 Task: Create in the project AgileHaven in Backlog an issue 'Create a new online platform for online creative writing courses with advanced writing tools and peer review features', assign it to team member softage.4@softage.net and change the status to IN PROGRESS. Create in the project AgileHaven in Backlog an issue 'Implement a new cloud-based project management system for a company with advanced project tracking and reporting features', assign it to team member softage.1@softage.net and change the status to IN PROGRESS
Action: Mouse moved to (198, 60)
Screenshot: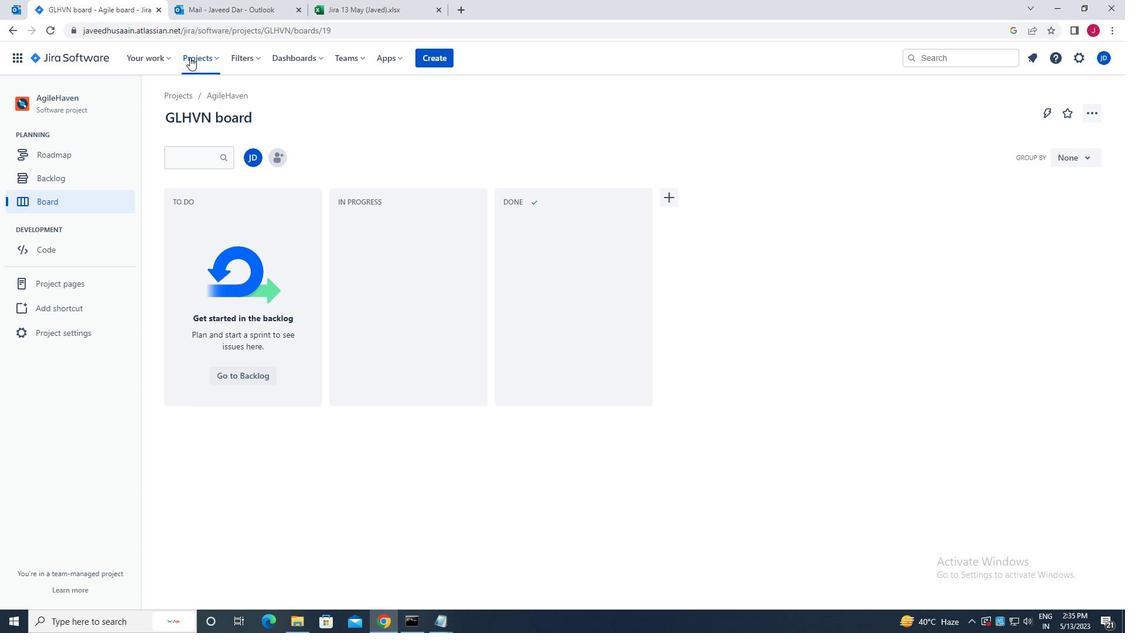 
Action: Mouse pressed left at (198, 60)
Screenshot: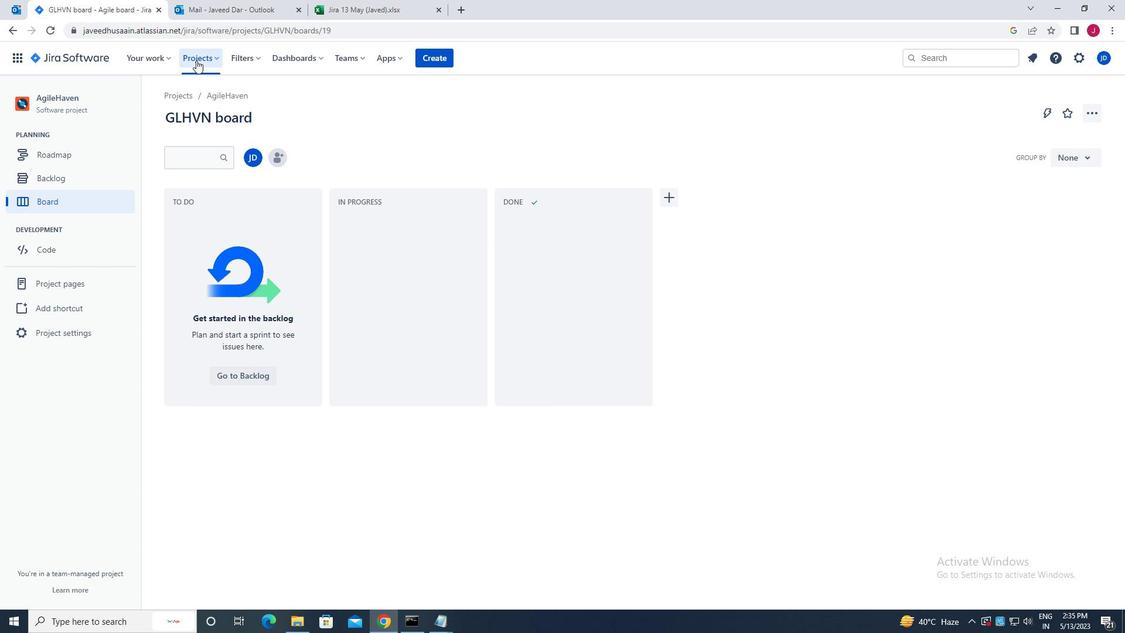 
Action: Mouse moved to (248, 108)
Screenshot: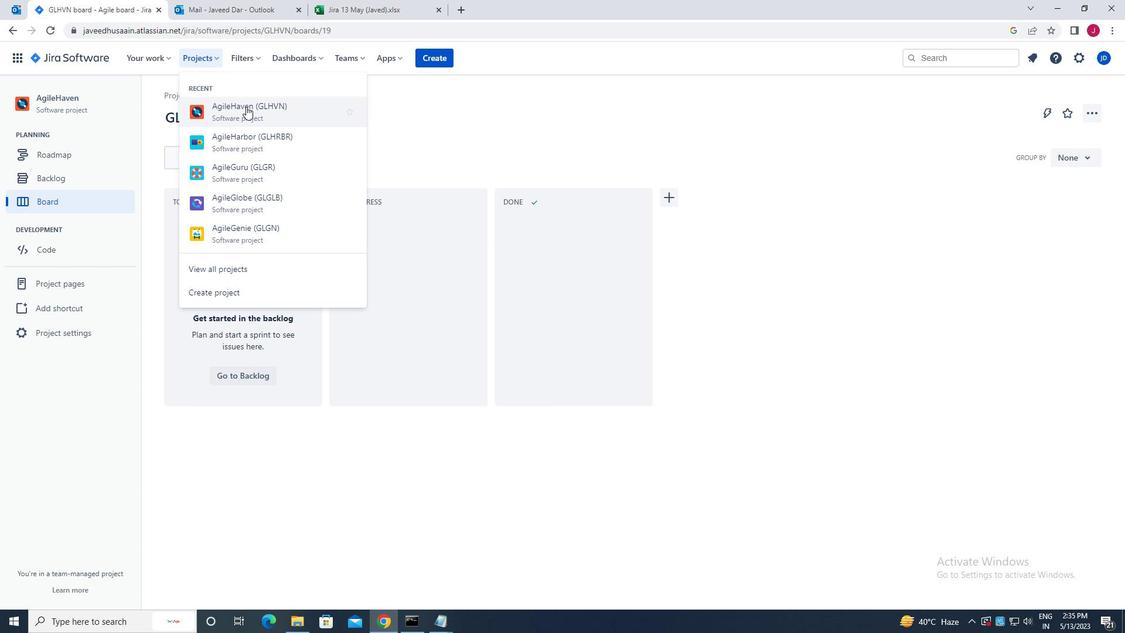 
Action: Mouse pressed left at (248, 108)
Screenshot: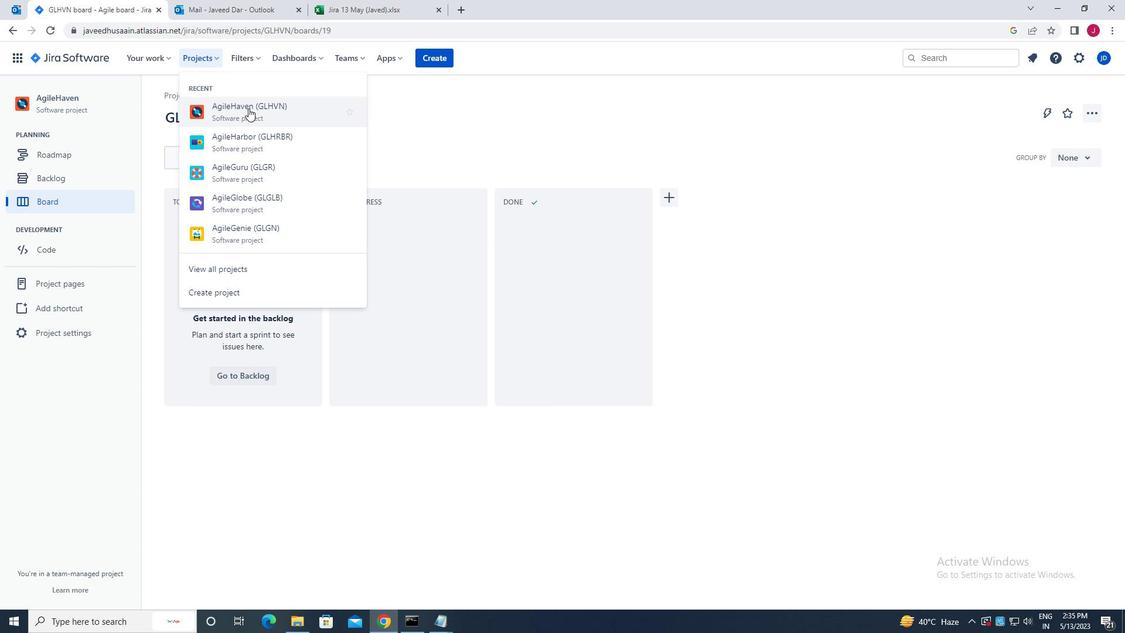 
Action: Mouse moved to (75, 177)
Screenshot: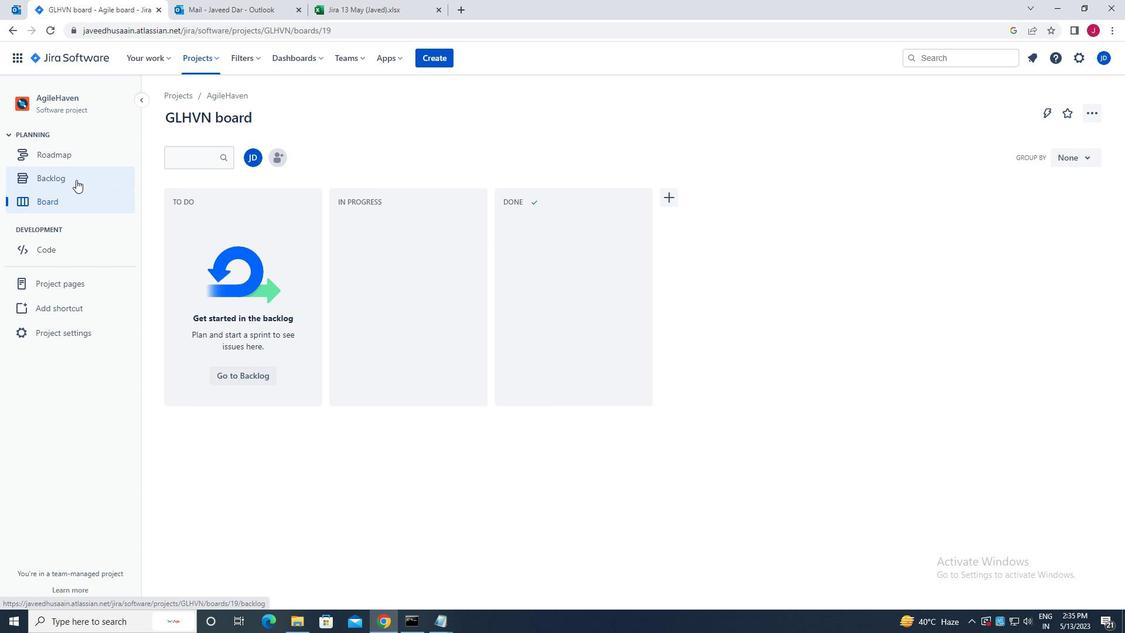 
Action: Mouse pressed left at (75, 177)
Screenshot: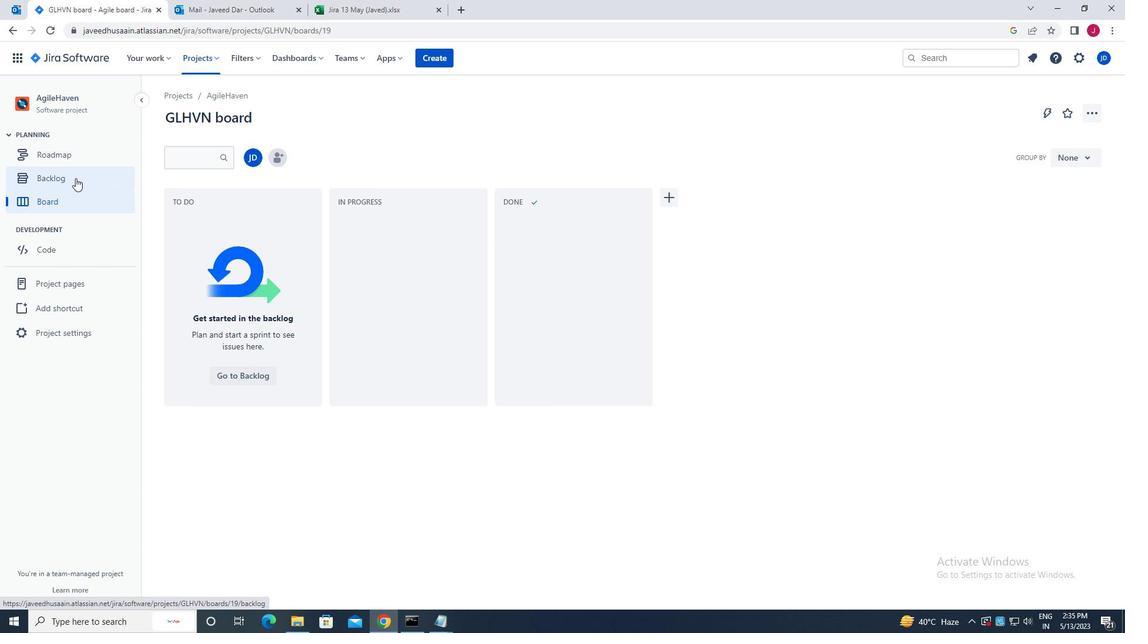 
Action: Mouse moved to (214, 429)
Screenshot: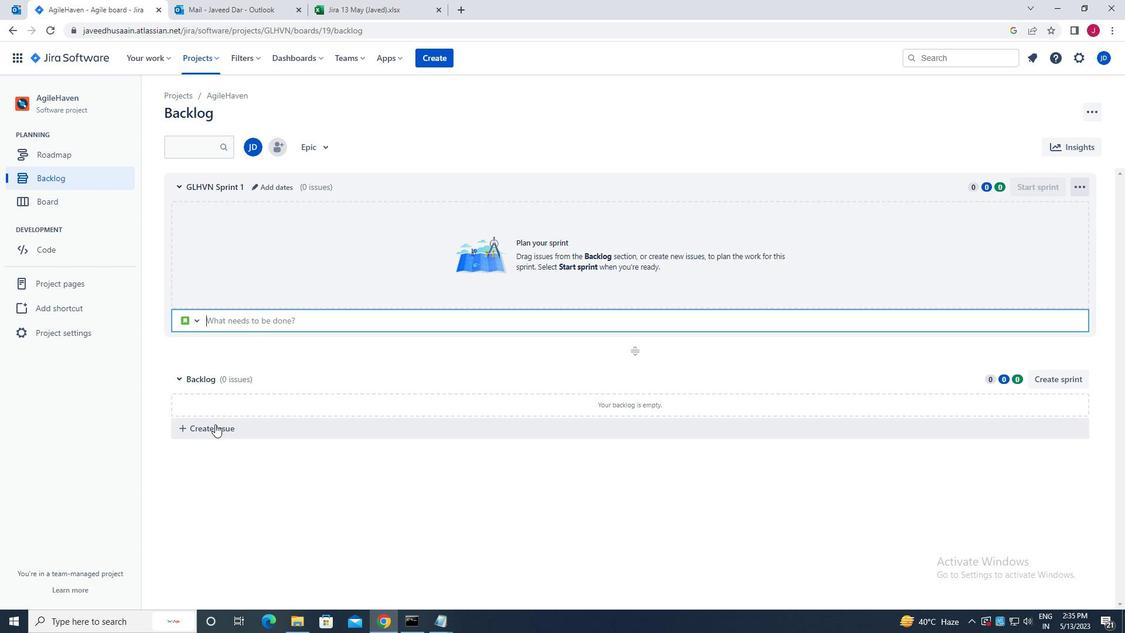 
Action: Mouse pressed left at (214, 429)
Screenshot: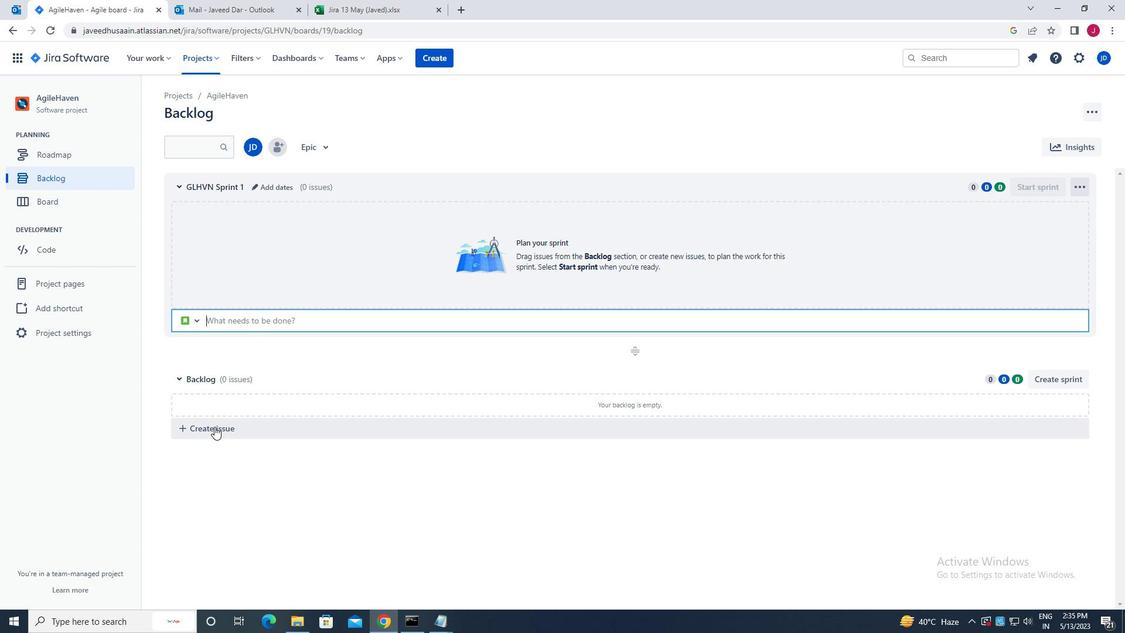 
Action: Mouse moved to (231, 426)
Screenshot: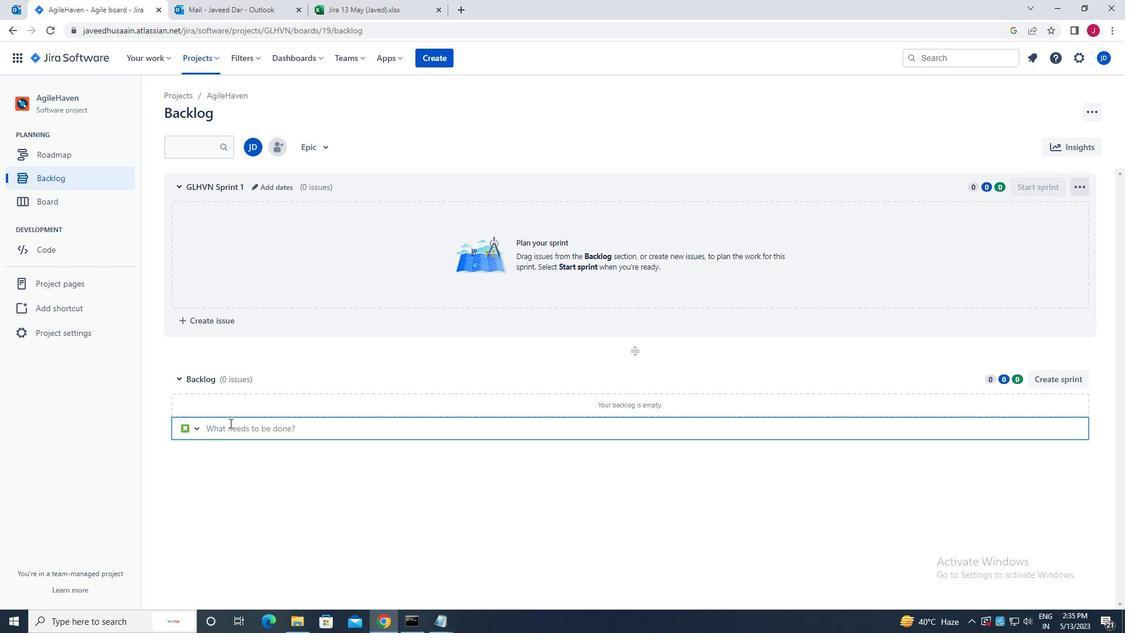 
Action: Mouse pressed left at (231, 426)
Screenshot: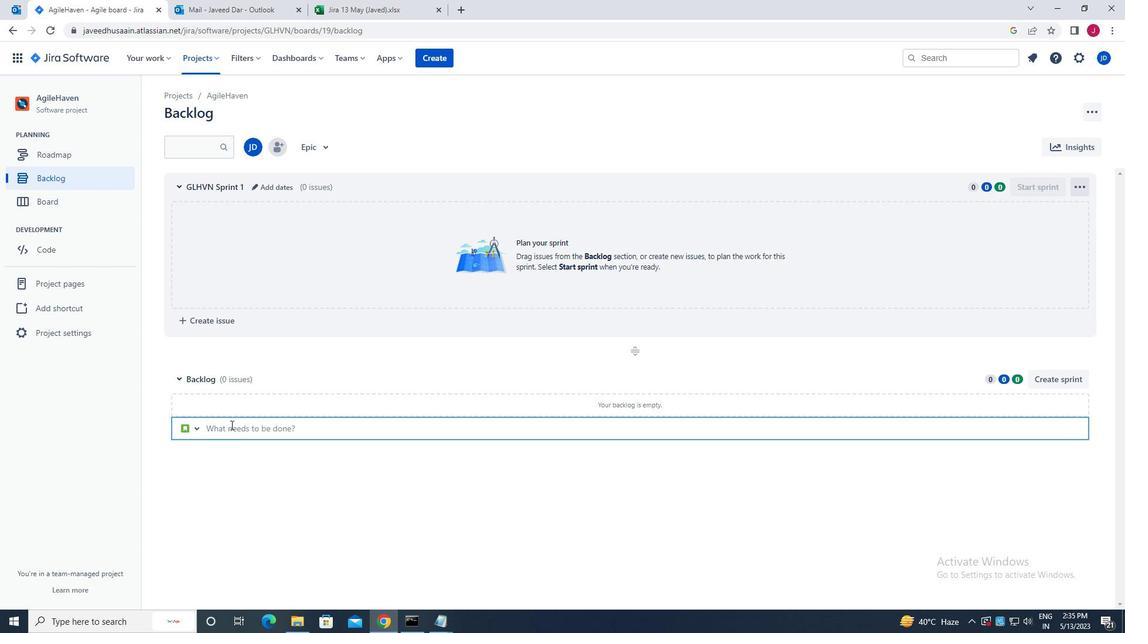 
Action: Mouse moved to (230, 426)
Screenshot: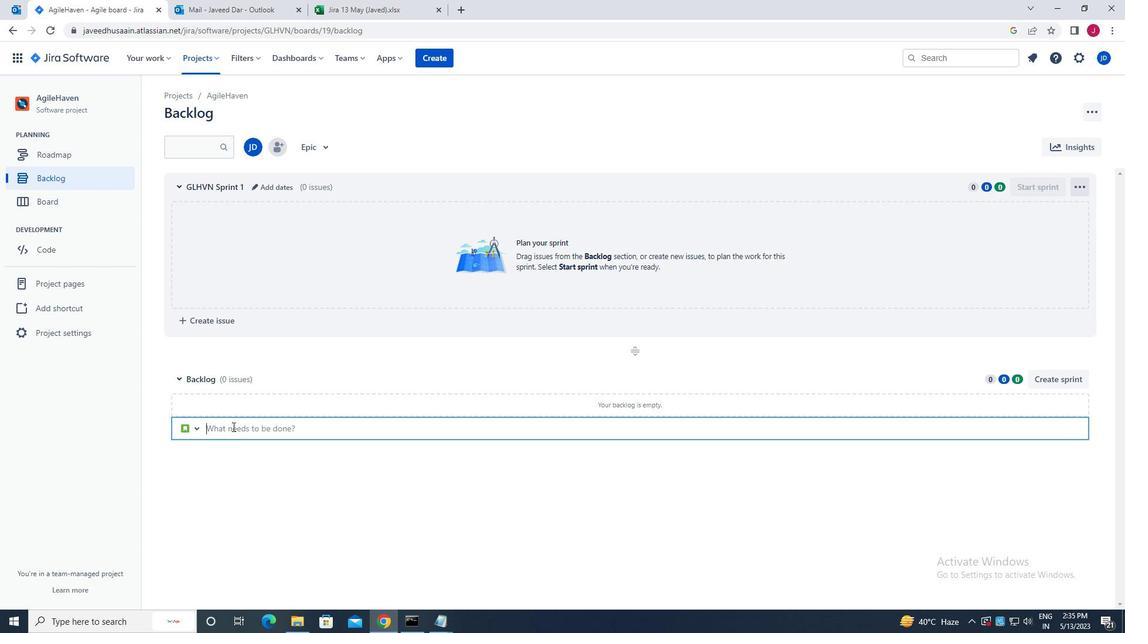 
Action: Key pressed c<Key.caps_lock>reate<Key.space>a<Key.space>ne<Key.backspace>ew<Key.space>online<Key.space>platform<Key.space>for<Key.space>online<Key.space>creative<Key.space>writing<Key.space>courses<Key.space>with<Key.space>advanced<Key.space>writing<Key.space>tools<Key.space>and<Key.space>peer<Key.space>review<Key.space>features<Key.enter>
Screenshot: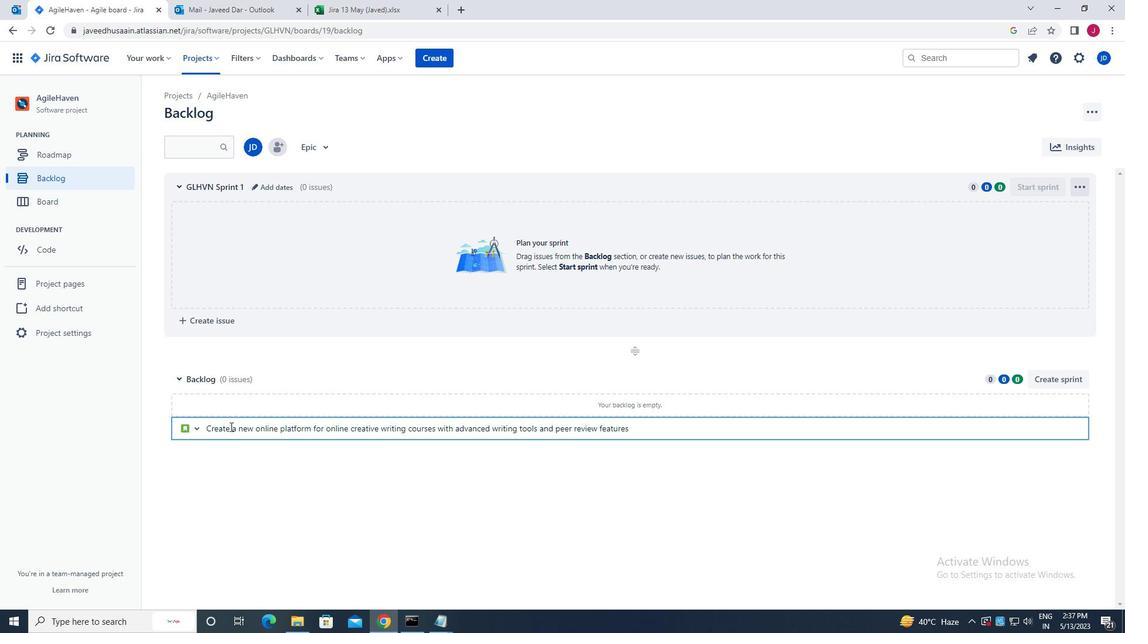 
Action: Mouse moved to (1052, 405)
Screenshot: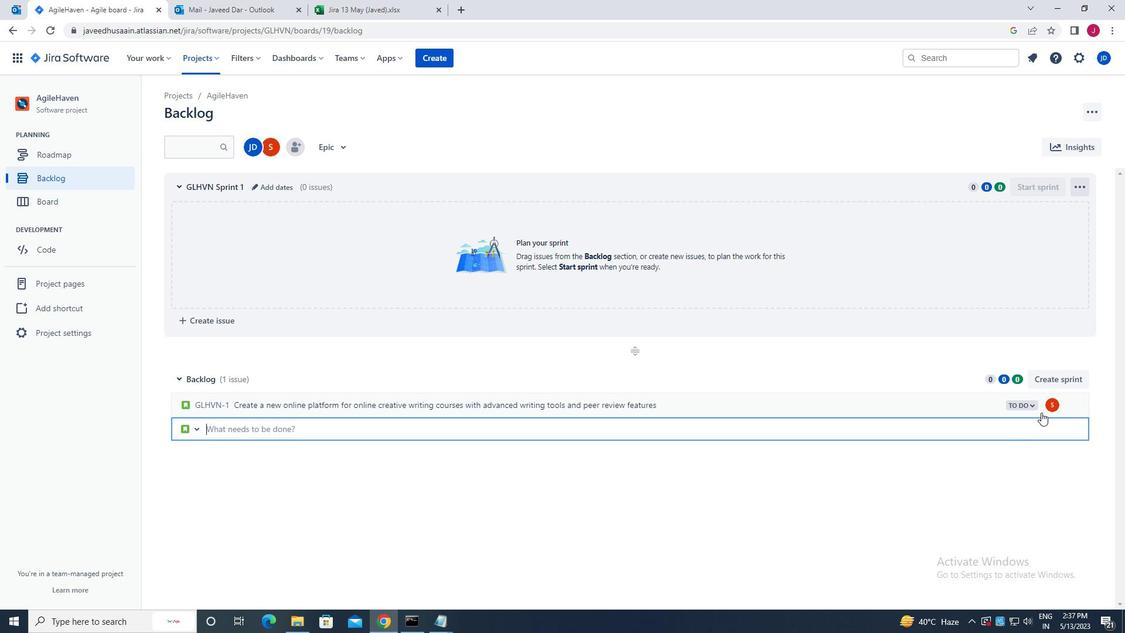 
Action: Mouse pressed left at (1052, 405)
Screenshot: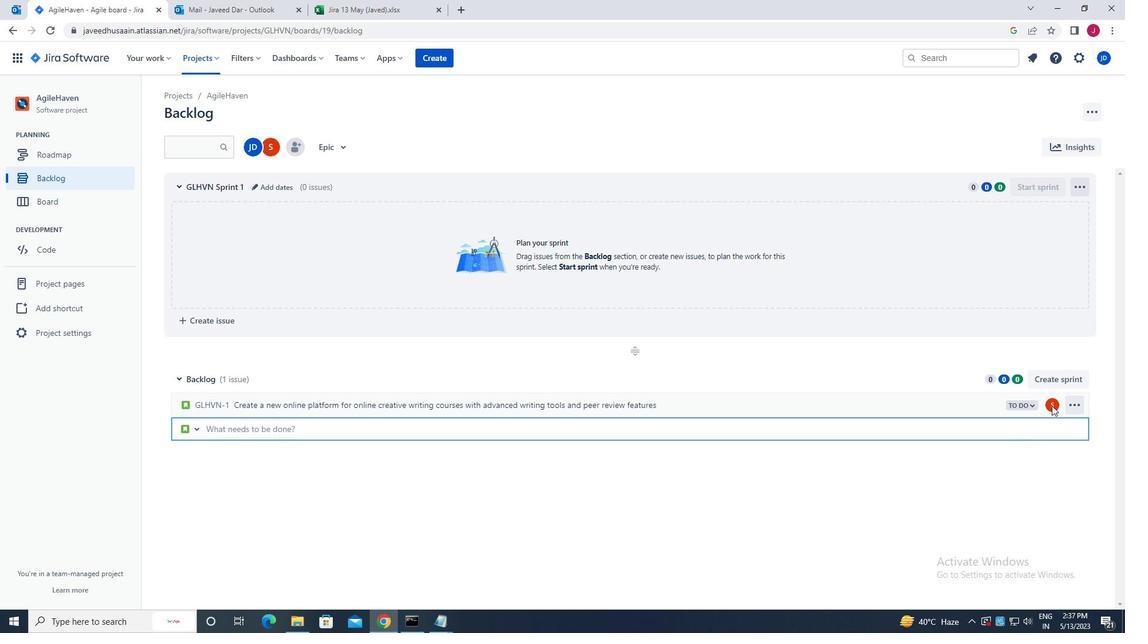 
Action: Mouse moved to (1052, 405)
Screenshot: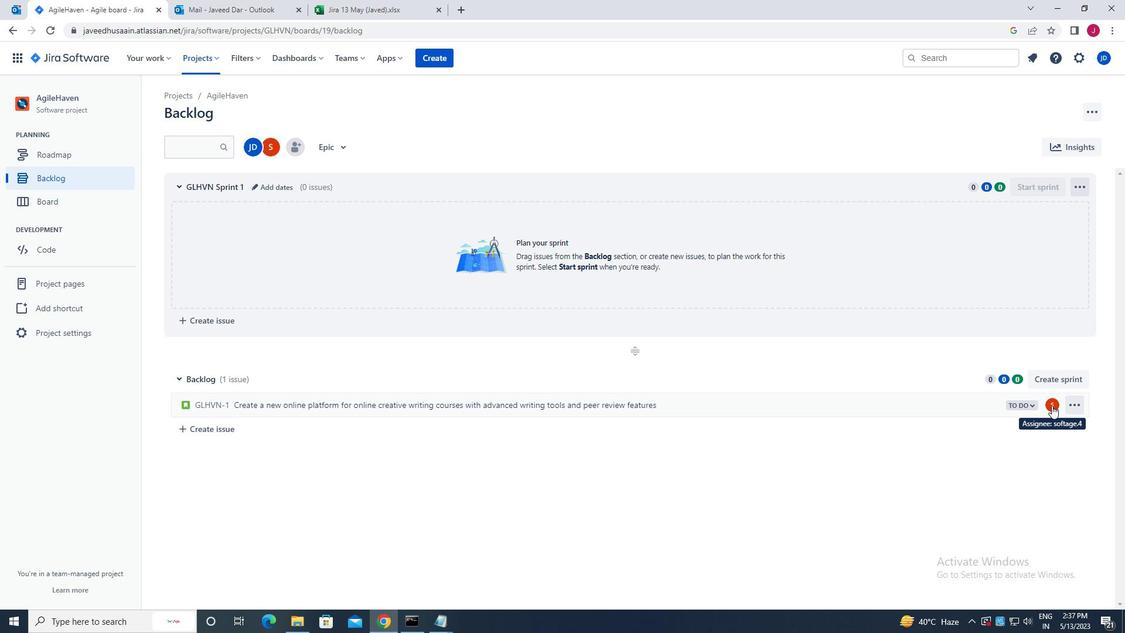 
Action: Mouse pressed left at (1052, 405)
Screenshot: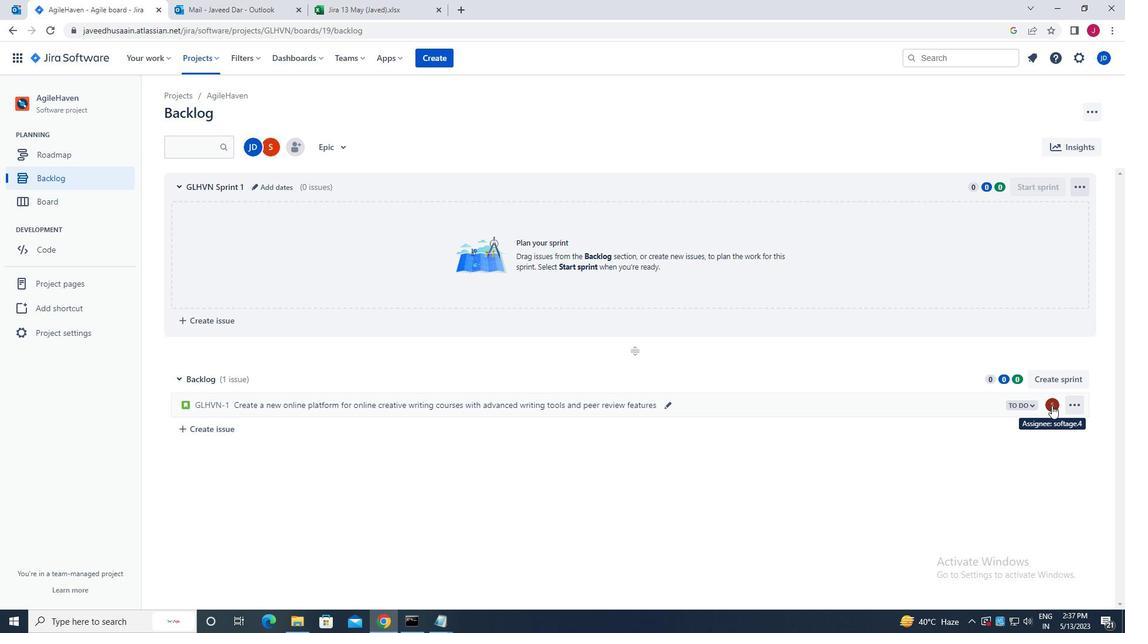
Action: Mouse moved to (1047, 406)
Screenshot: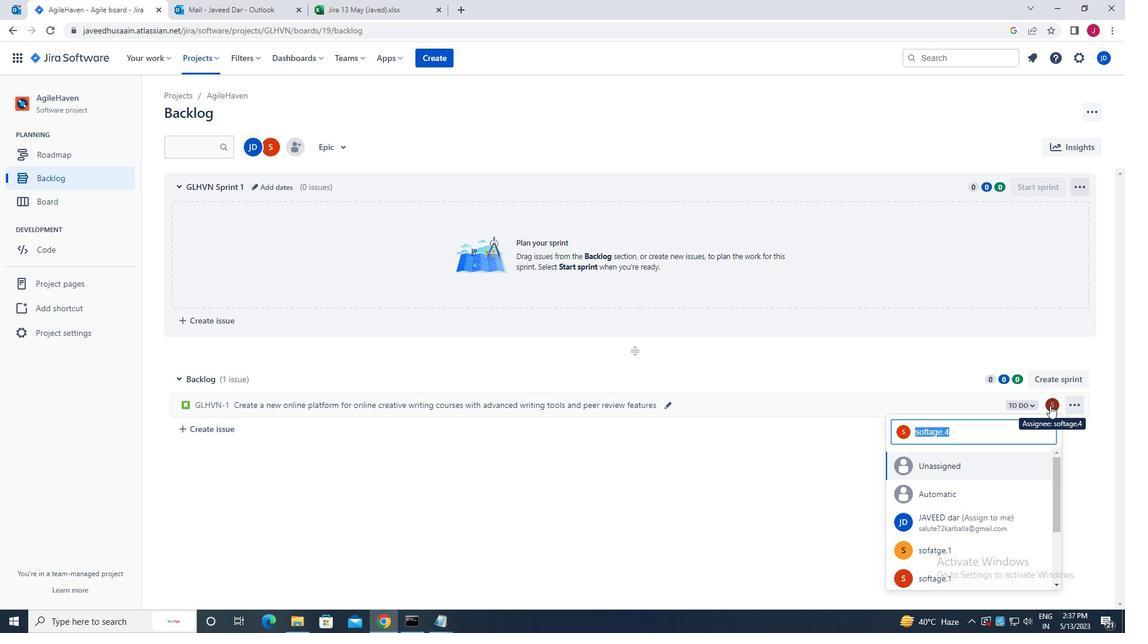 
Action: Key pressed soft
Screenshot: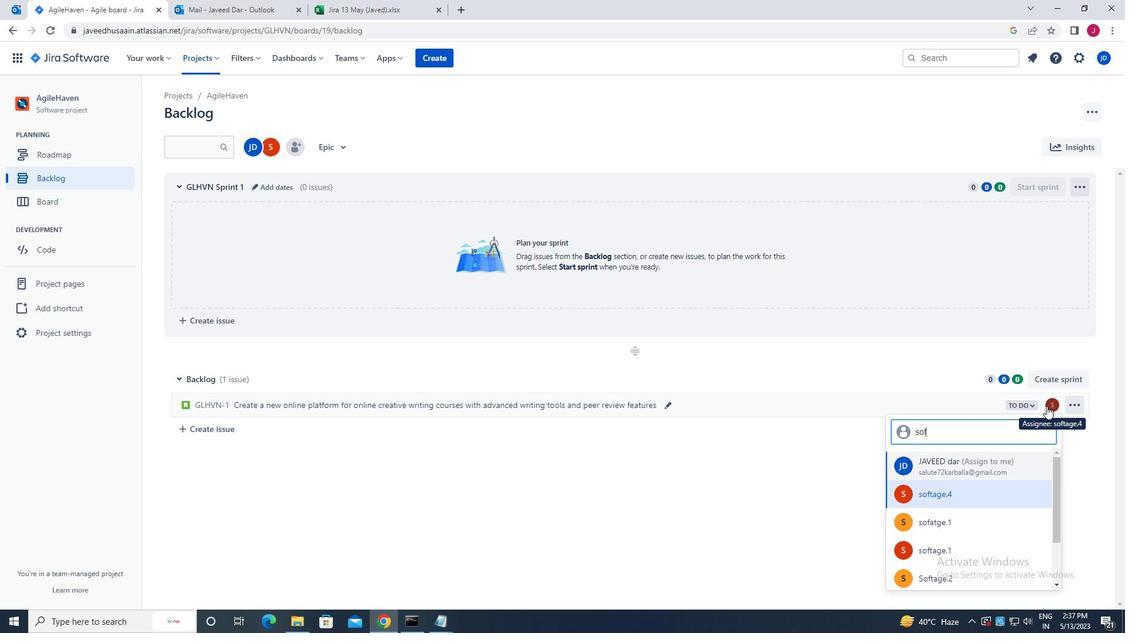 
Action: Mouse moved to (997, 470)
Screenshot: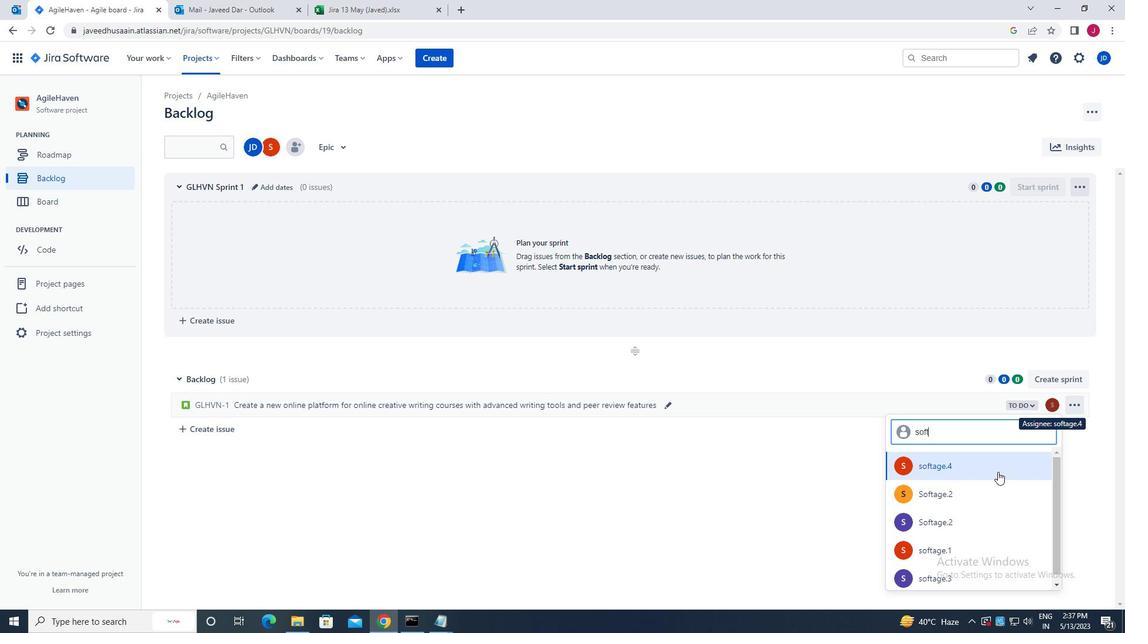 
Action: Mouse pressed left at (997, 470)
Screenshot: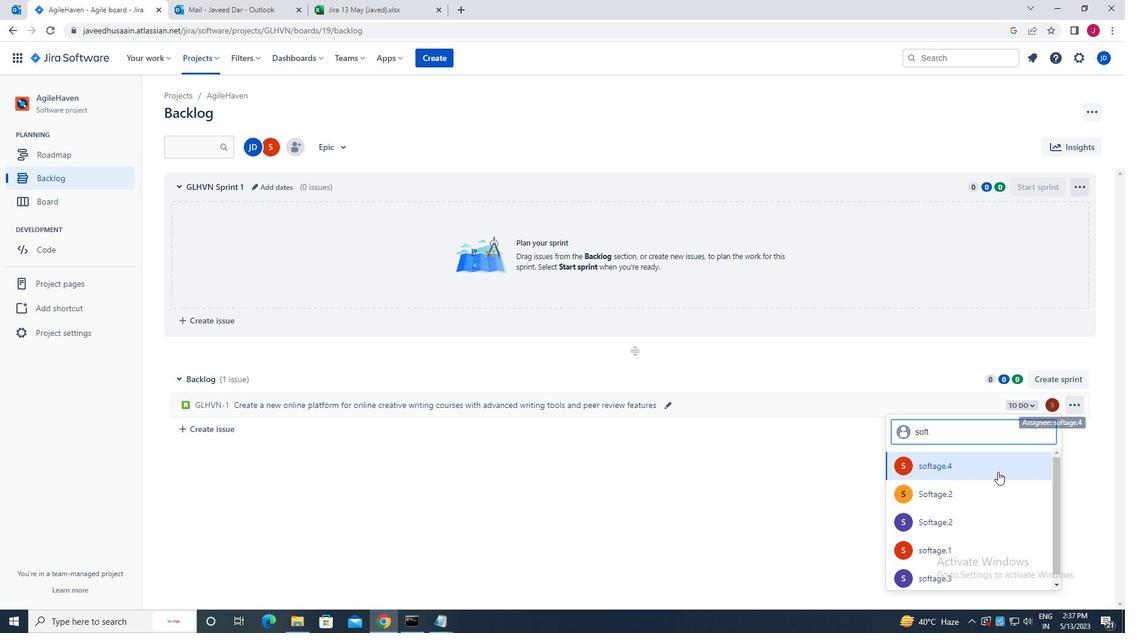 
Action: Mouse moved to (1029, 400)
Screenshot: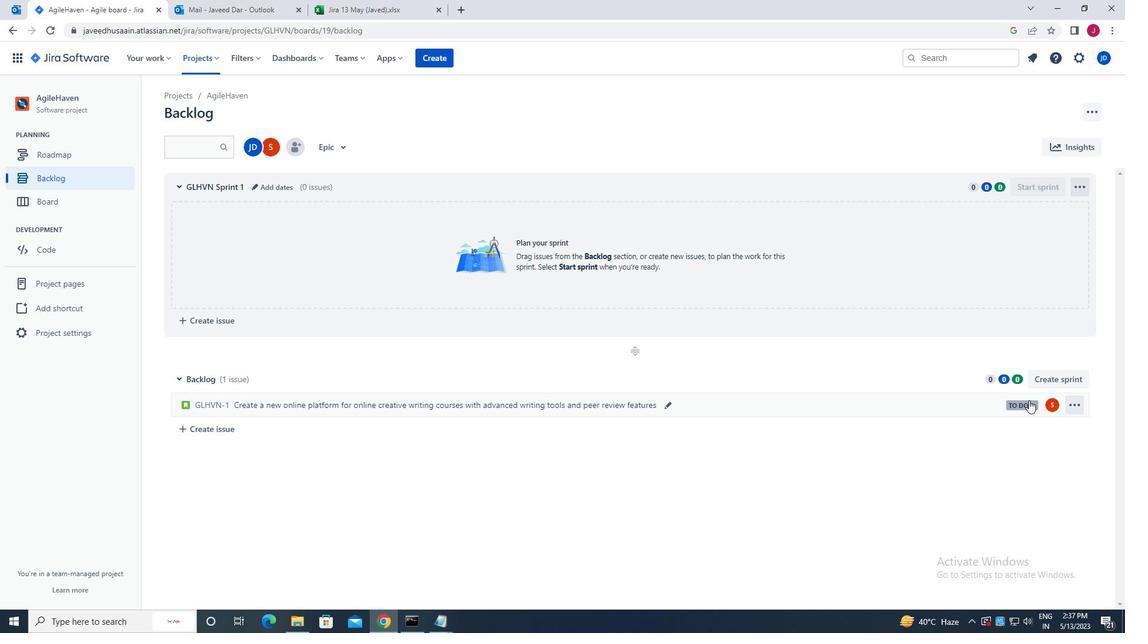 
Action: Mouse pressed left at (1029, 400)
Screenshot: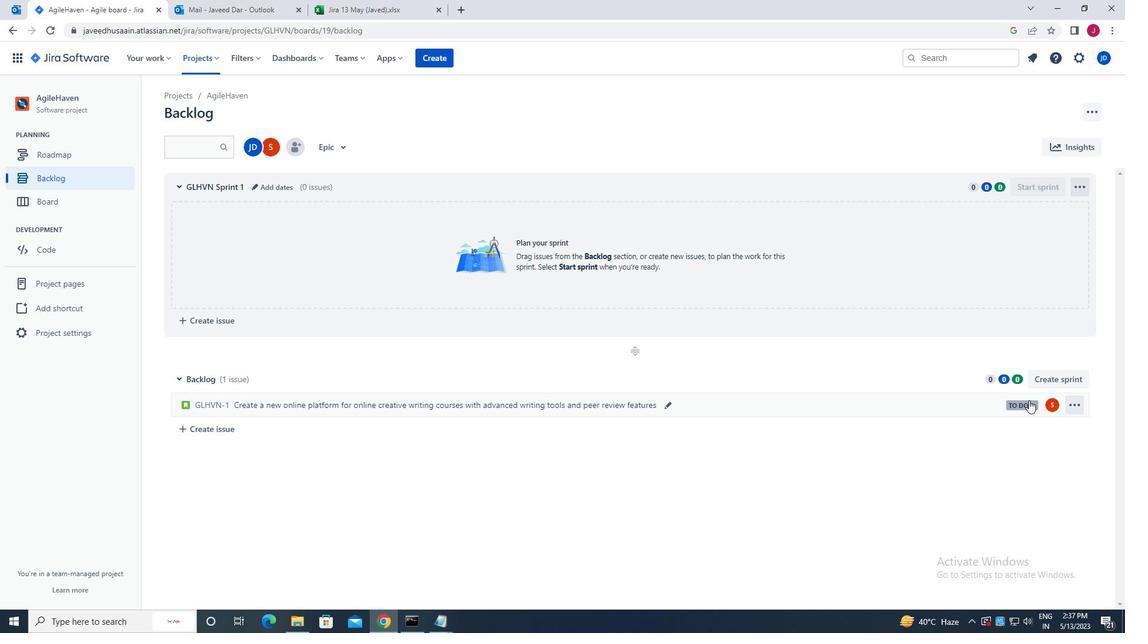 
Action: Mouse moved to (952, 428)
Screenshot: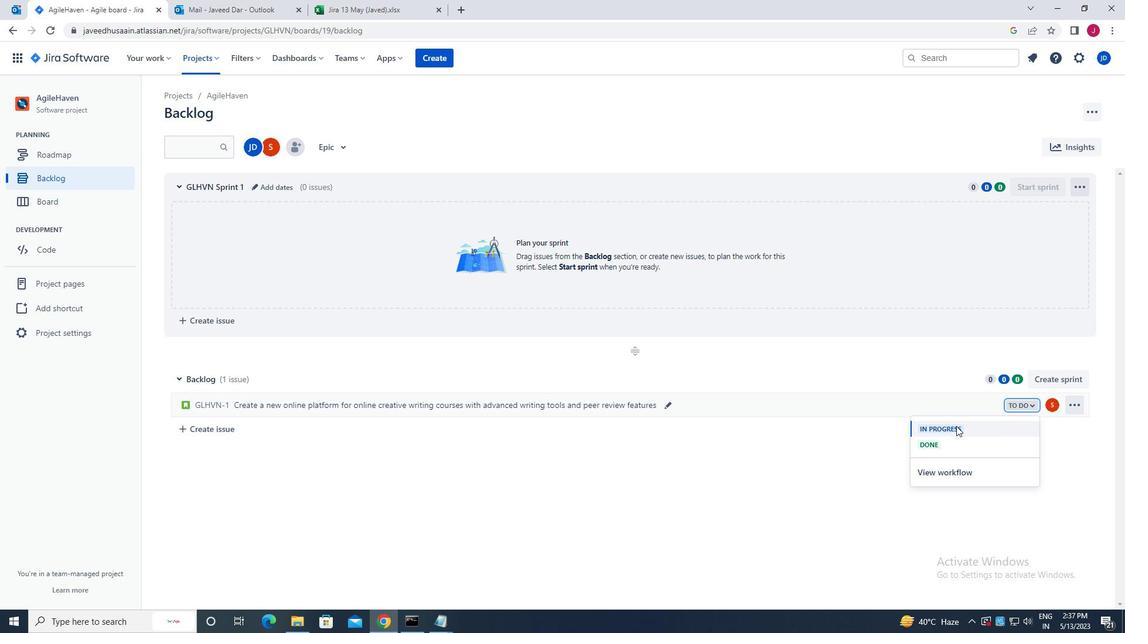 
Action: Mouse pressed left at (952, 428)
Screenshot: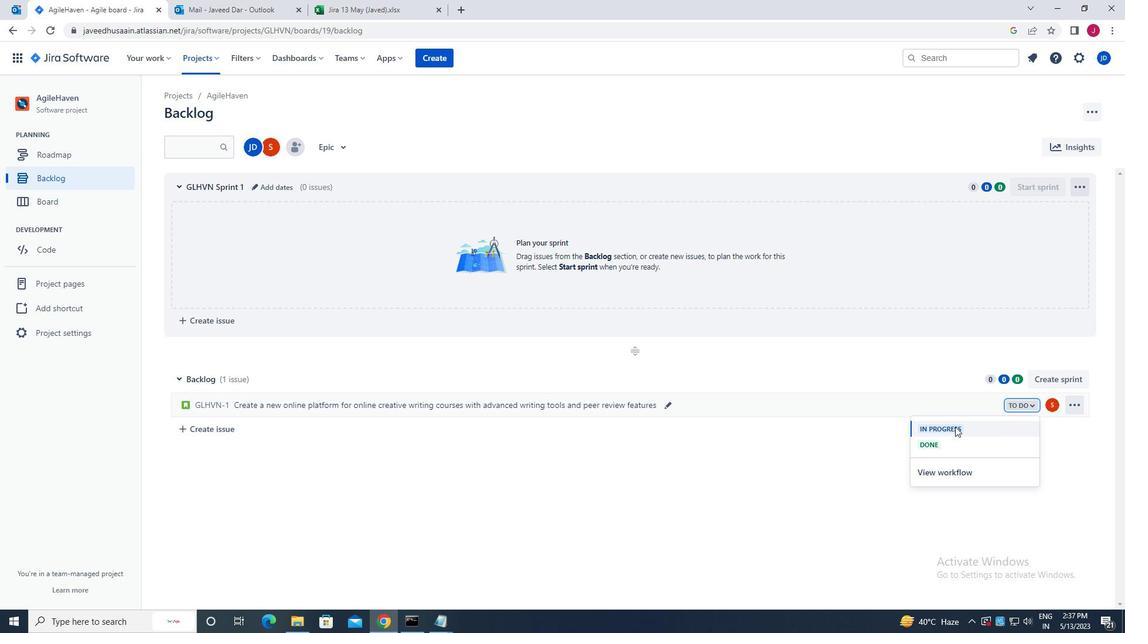 
Action: Mouse moved to (217, 429)
Screenshot: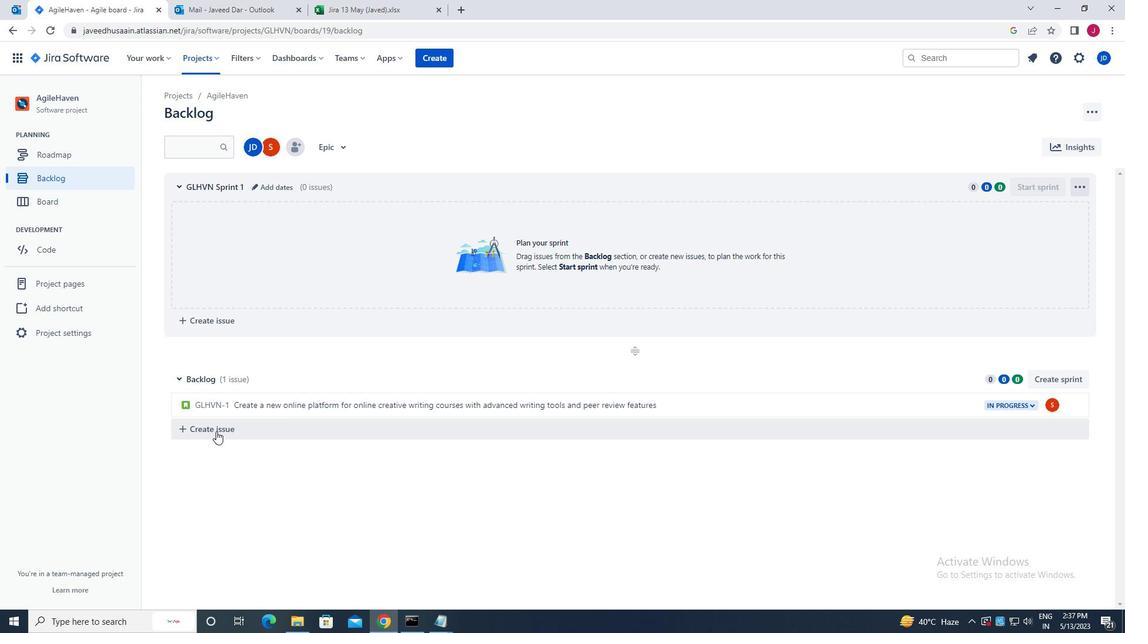 
Action: Mouse pressed left at (217, 429)
Screenshot: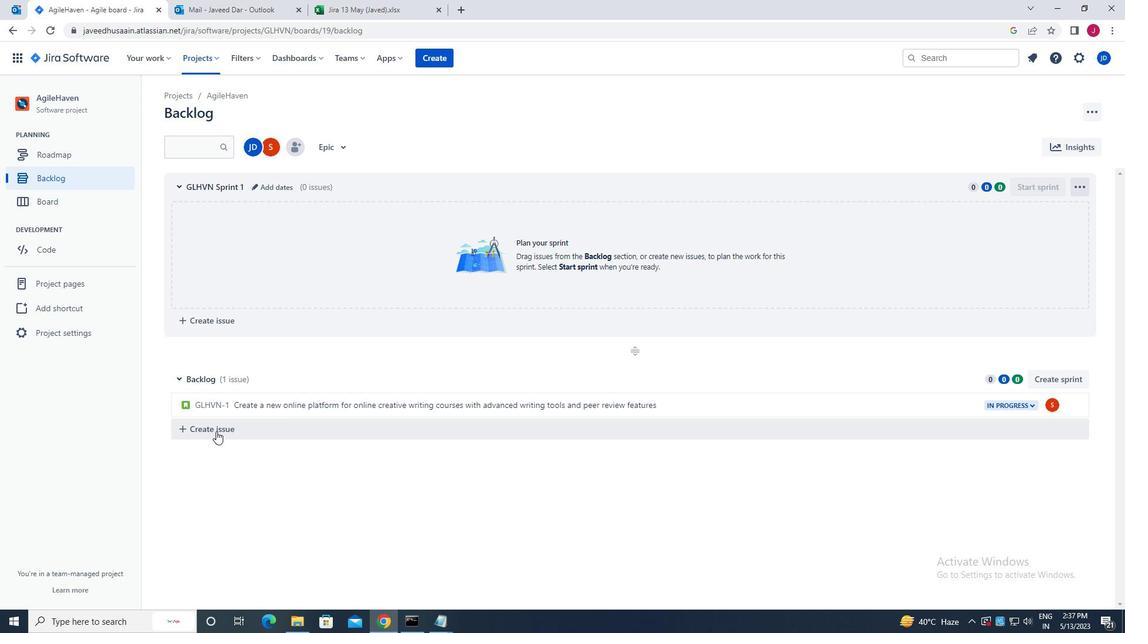 
Action: Mouse moved to (279, 430)
Screenshot: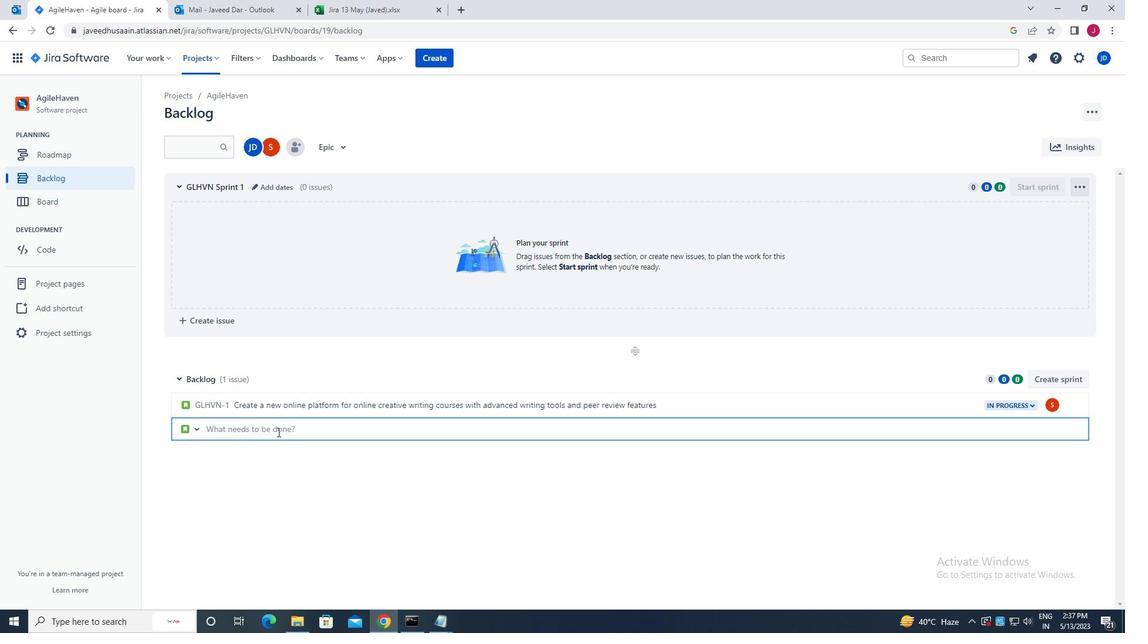 
Action: Mouse pressed left at (279, 430)
Screenshot: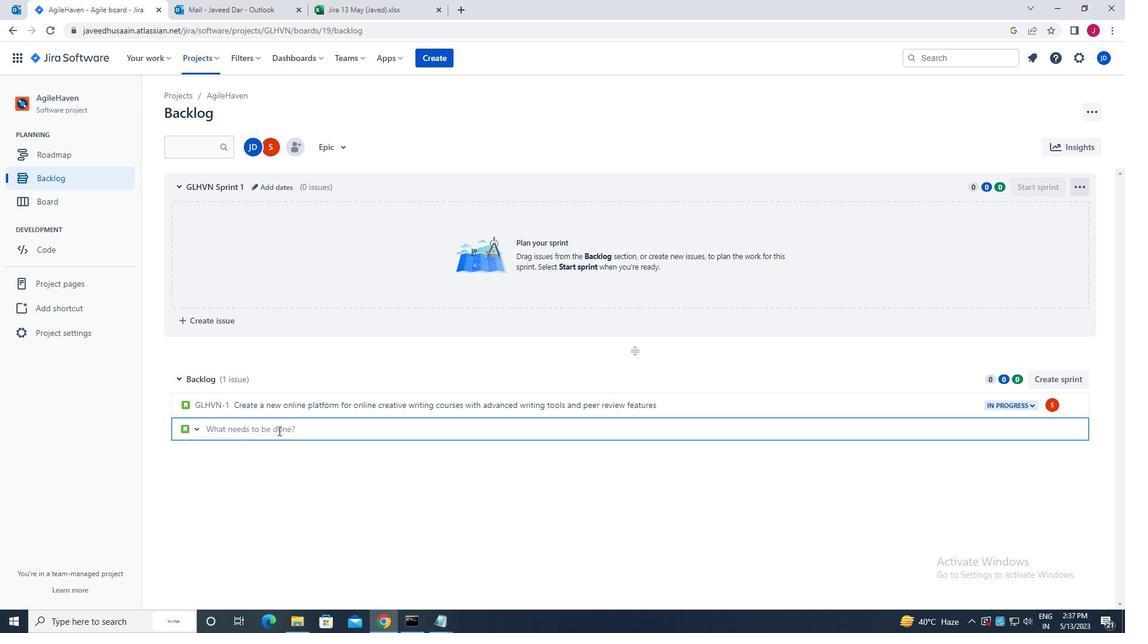 
Action: Key pressed <Key.caps_lock>i<Key.caps_lock>mplement<Key.space>a<Key.space>new<Key.space>cloud-based<Key.space>project<Key.space>management<Key.space>system<Key.space>for<Key.space>a<Key.space>company<Key.space>with<Key.space>advanced<Key.space>project<Key.space>tracking<Key.space>and<Key.space>repoe<Key.backspace>rting<Key.space>features<Key.enter>
Screenshot: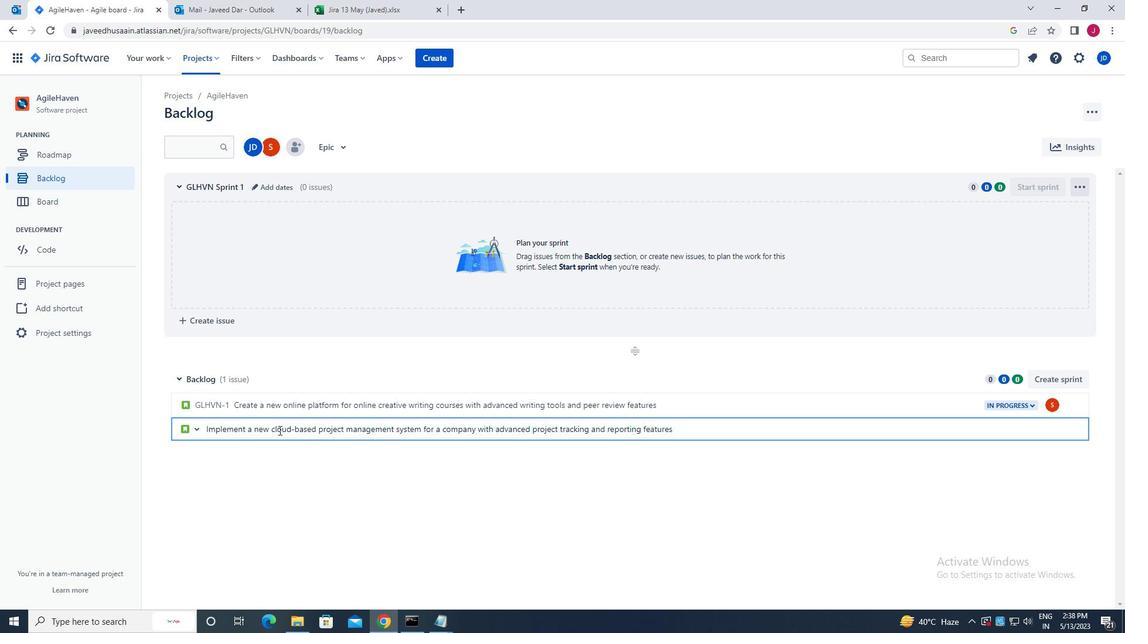 
Action: Mouse moved to (1055, 430)
Screenshot: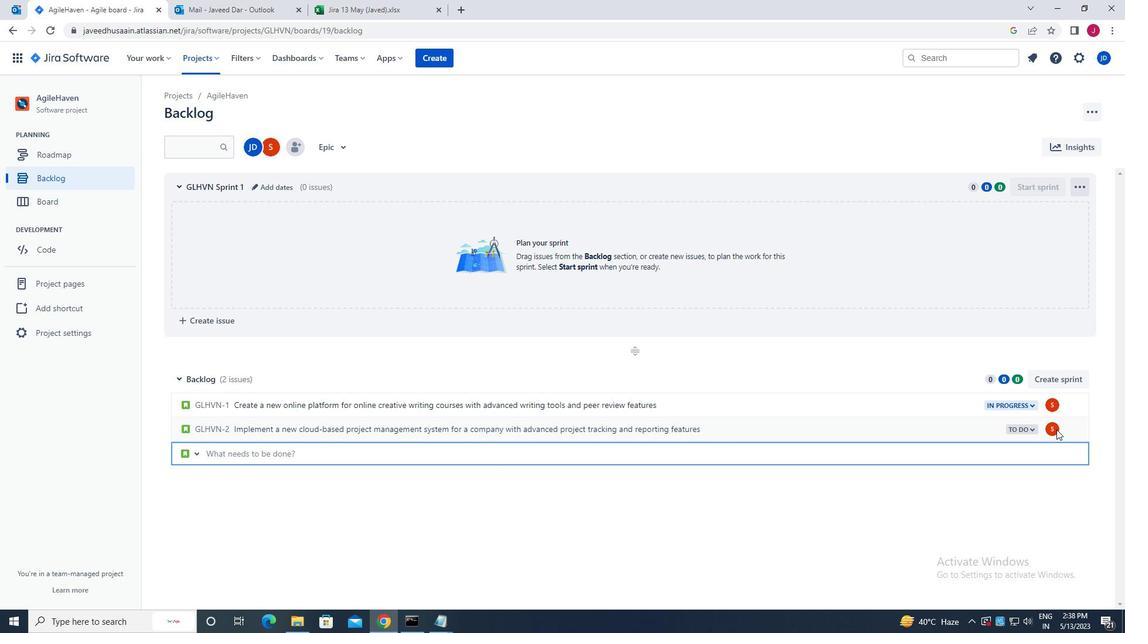 
Action: Mouse pressed left at (1055, 430)
Screenshot: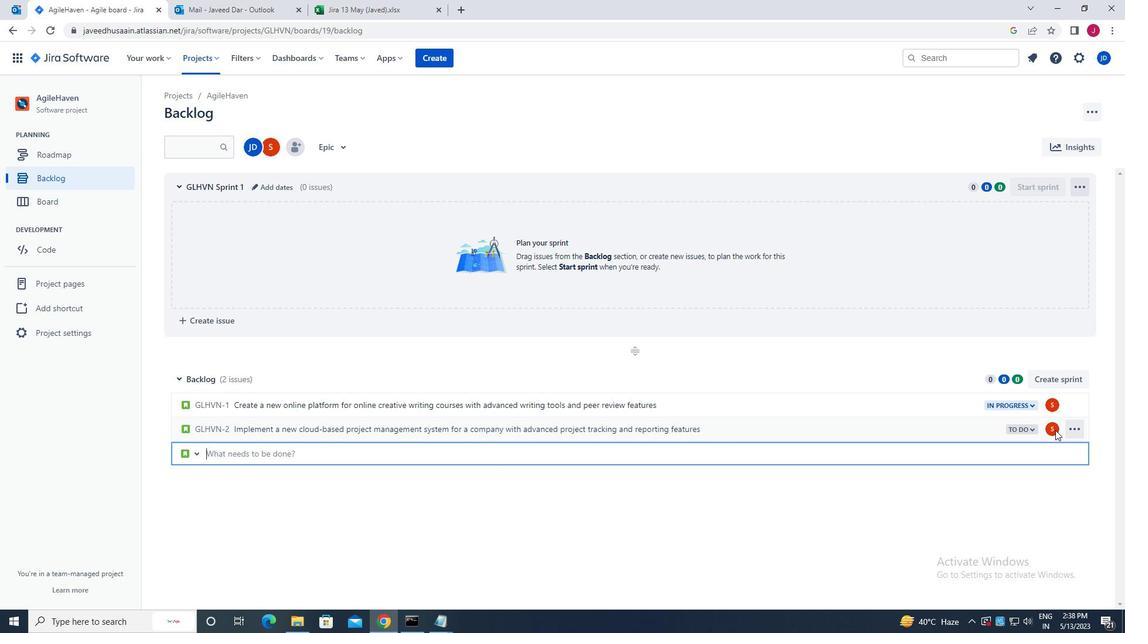 
Action: Mouse pressed left at (1055, 430)
Screenshot: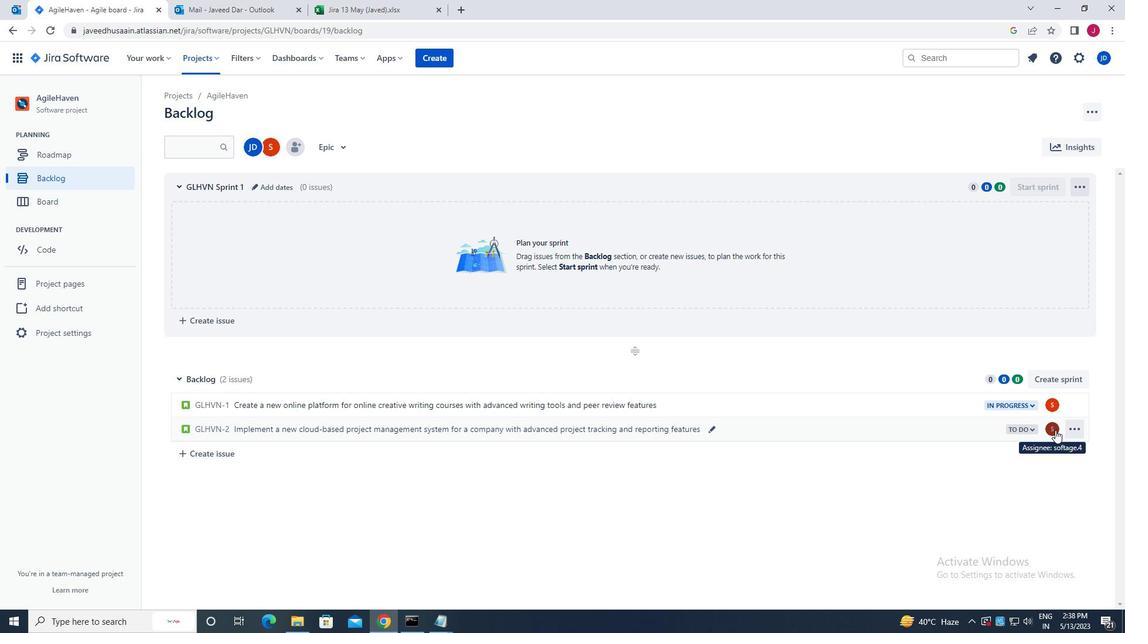
Action: Mouse moved to (984, 453)
Screenshot: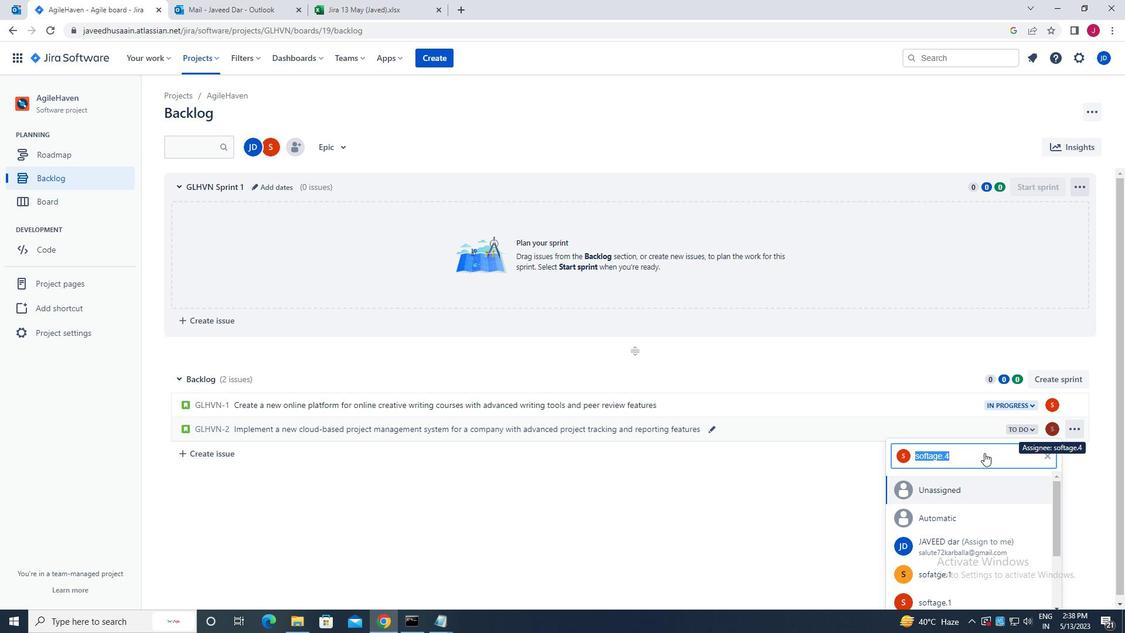 
Action: Key pressed soft
Screenshot: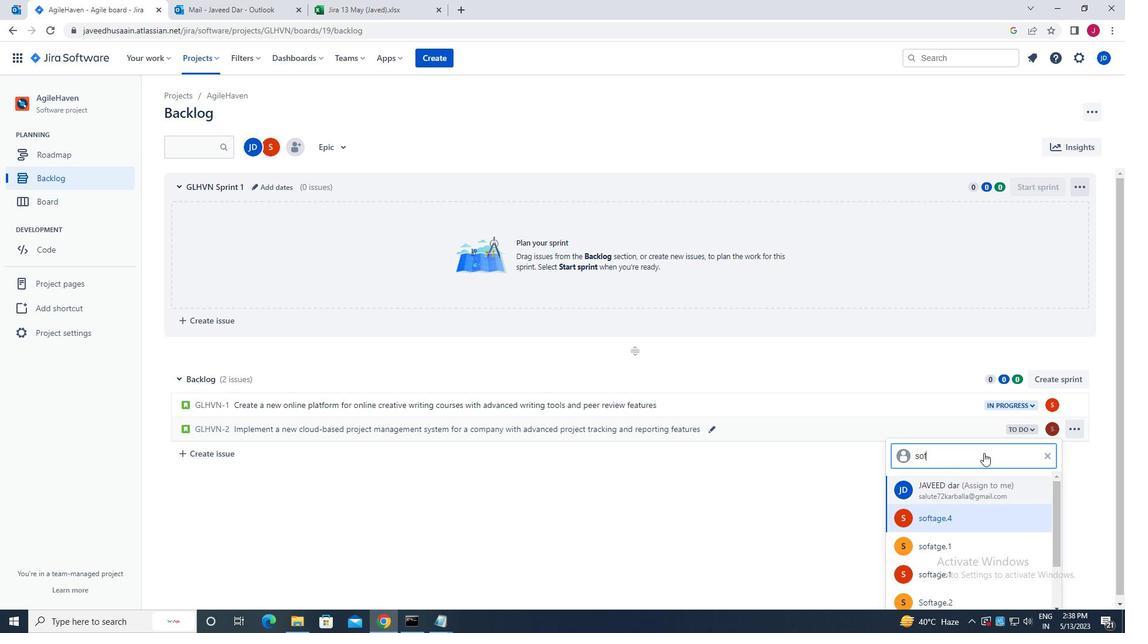 
Action: Mouse moved to (949, 578)
Screenshot: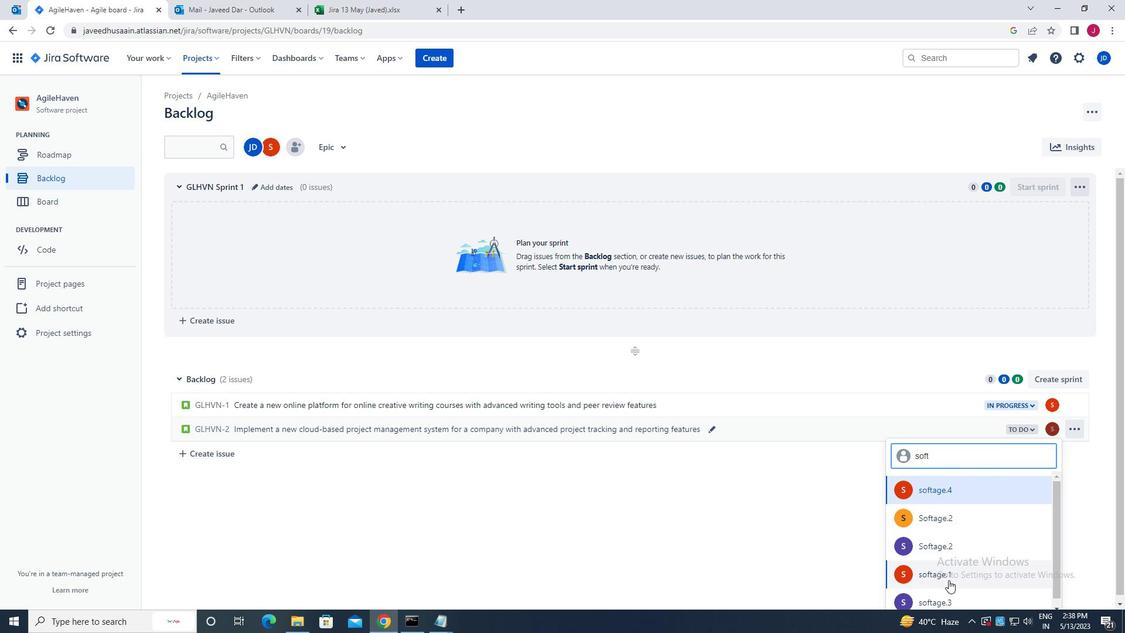 
Action: Mouse pressed left at (949, 578)
Screenshot: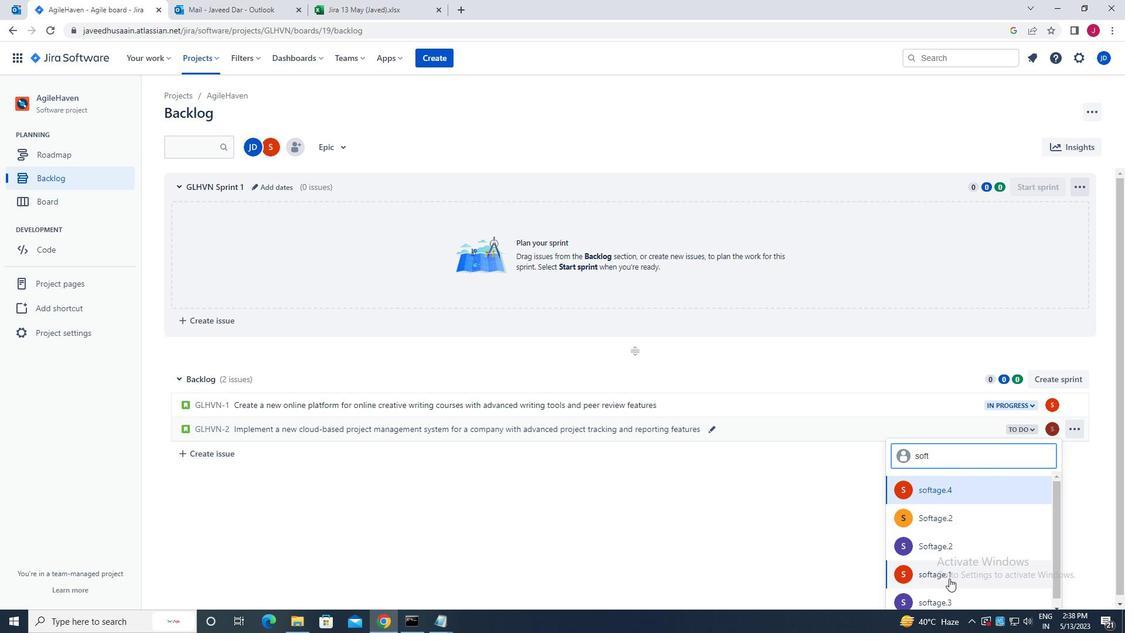 
Action: Mouse moved to (1050, 430)
Screenshot: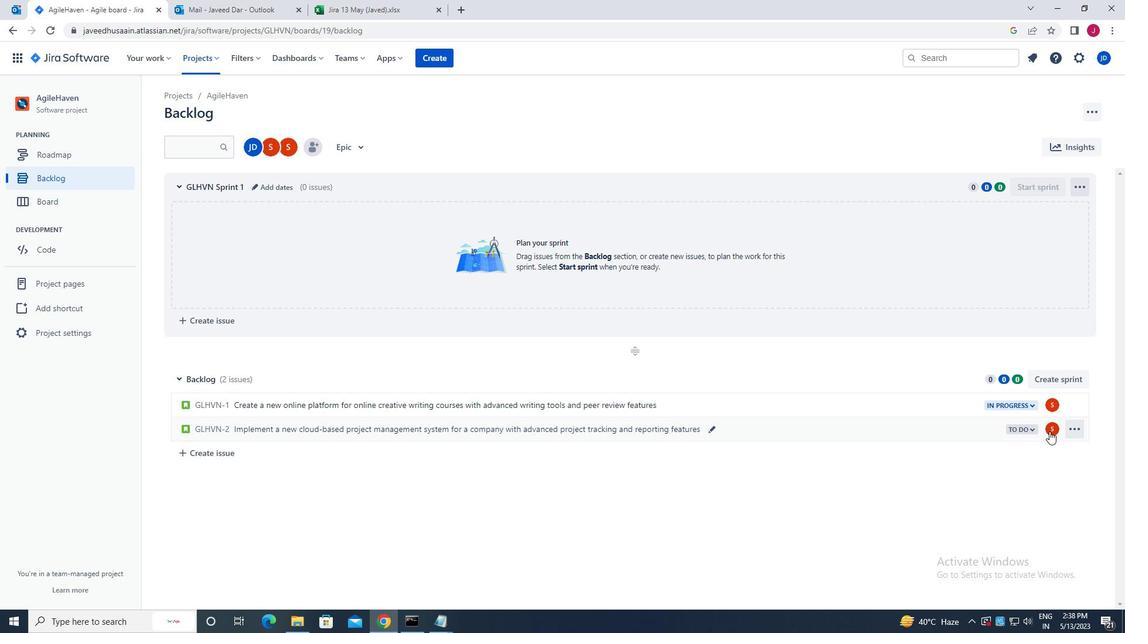 
Action: Mouse pressed left at (1050, 430)
Screenshot: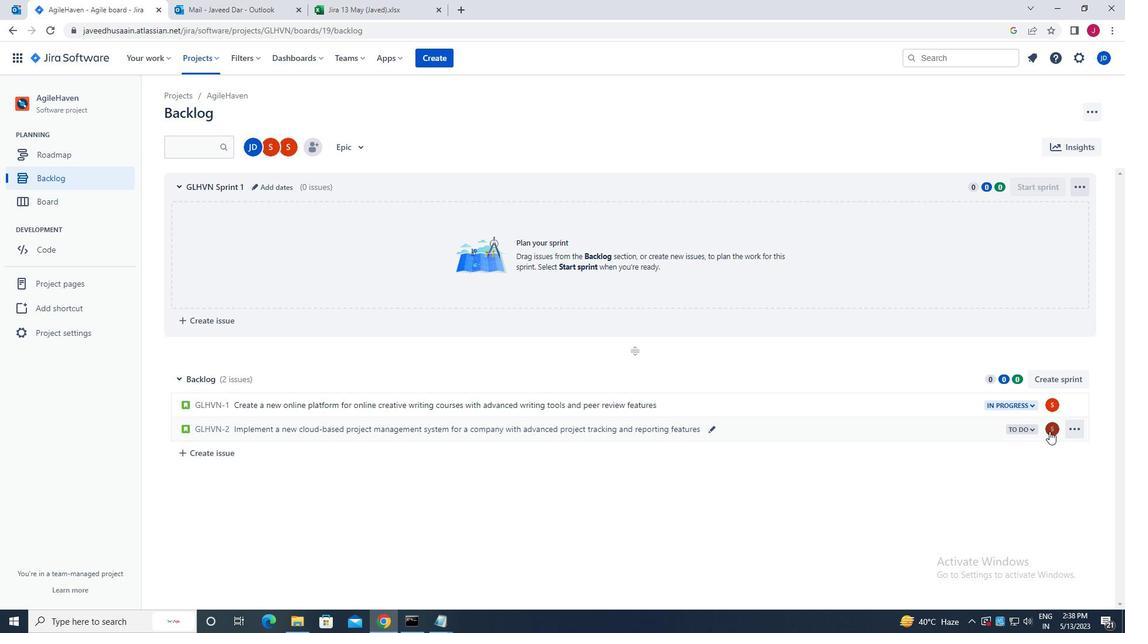 
Action: Mouse moved to (1010, 541)
Screenshot: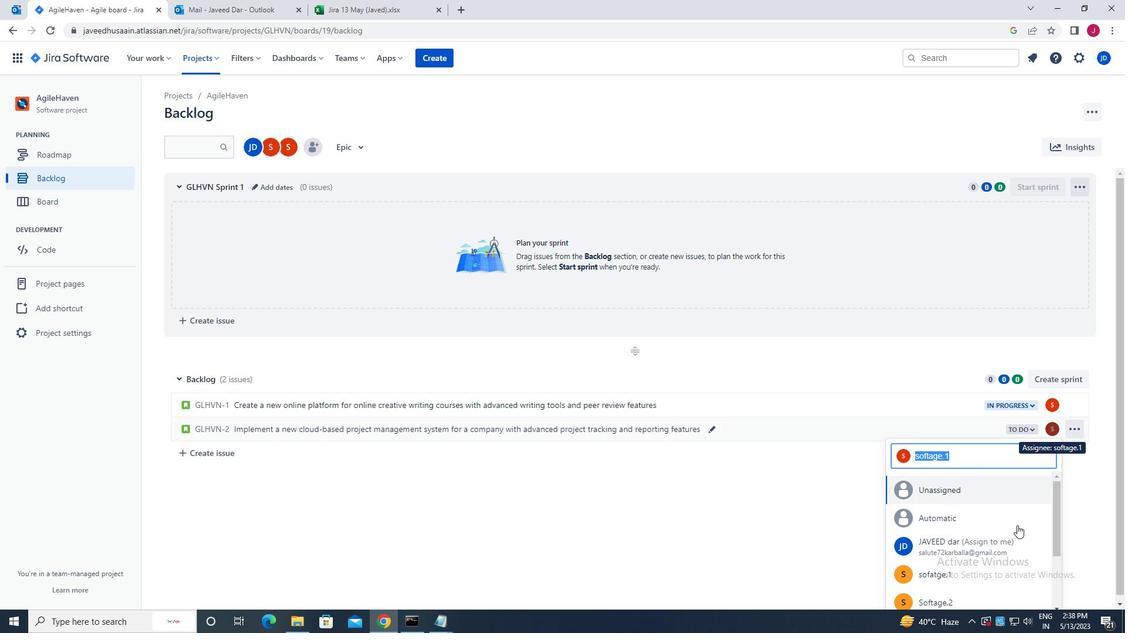 
Action: Mouse scrolled (1010, 541) with delta (0, 0)
Screenshot: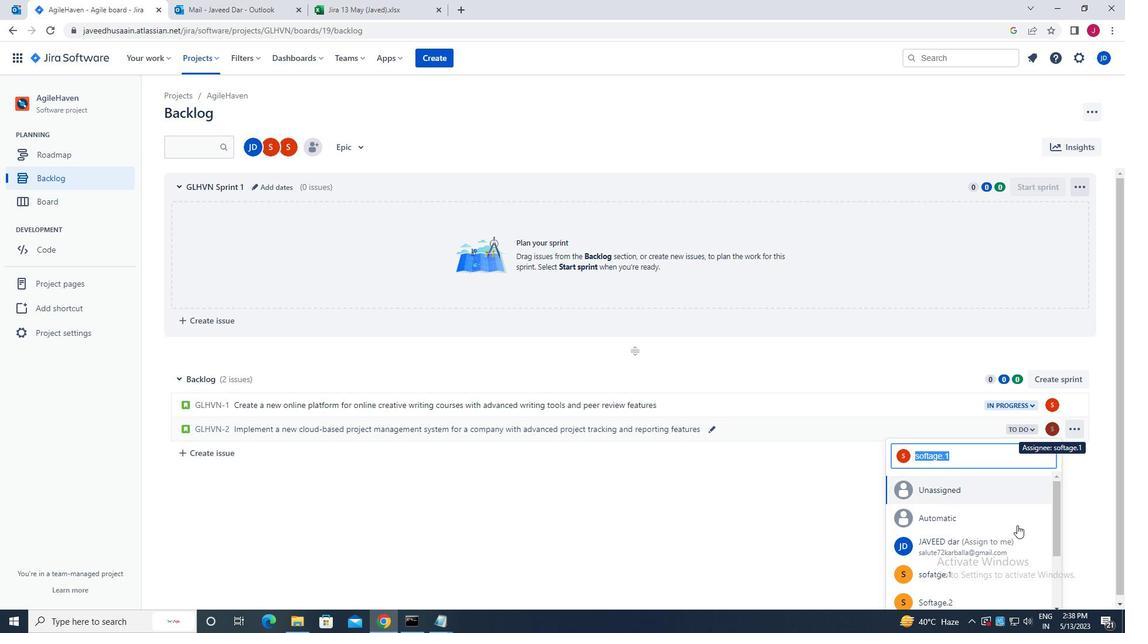 
Action: Mouse scrolled (1010, 541) with delta (0, 0)
Screenshot: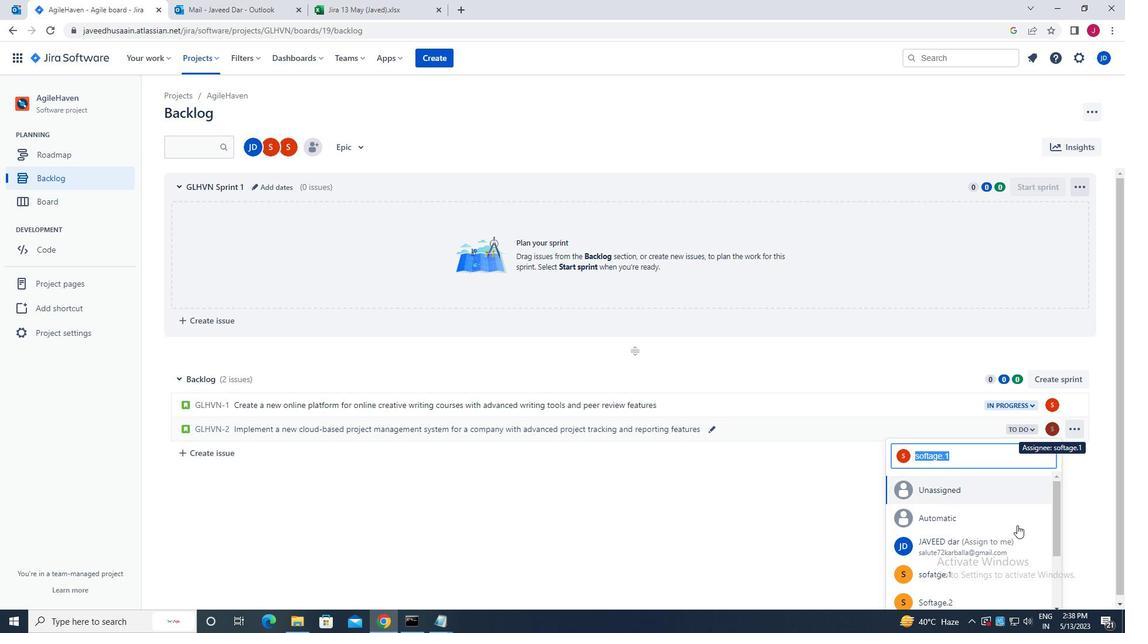 
Action: Mouse moved to (1010, 541)
Screenshot: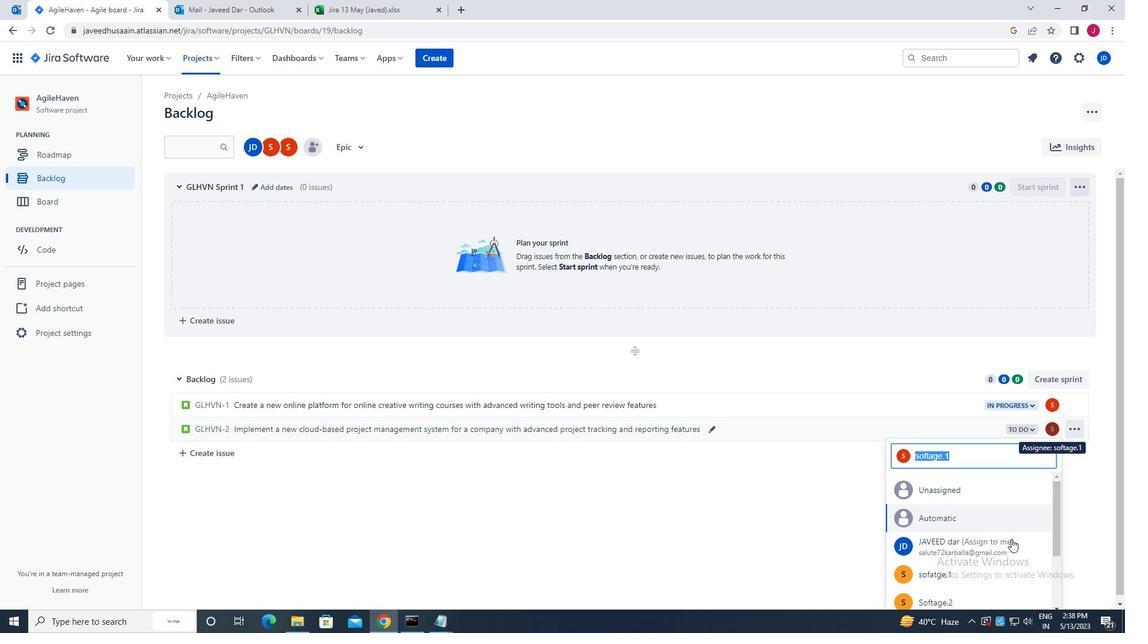 
Action: Mouse scrolled (1010, 541) with delta (0, 0)
Screenshot: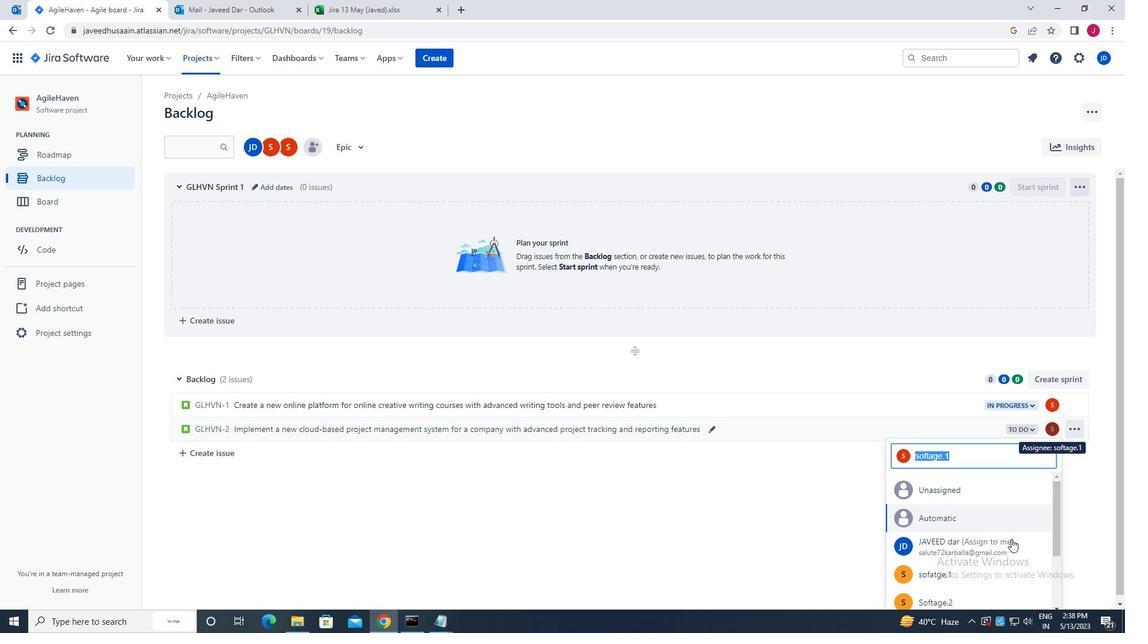 
Action: Mouse scrolled (1010, 541) with delta (0, 0)
Screenshot: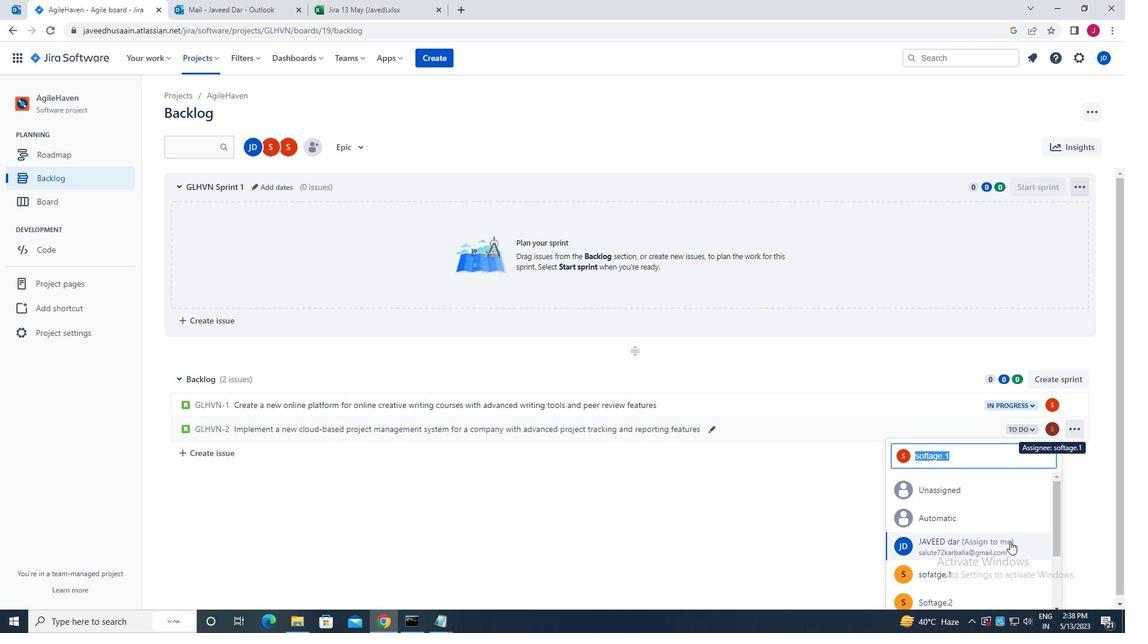 
Action: Mouse moved to (956, 496)
Screenshot: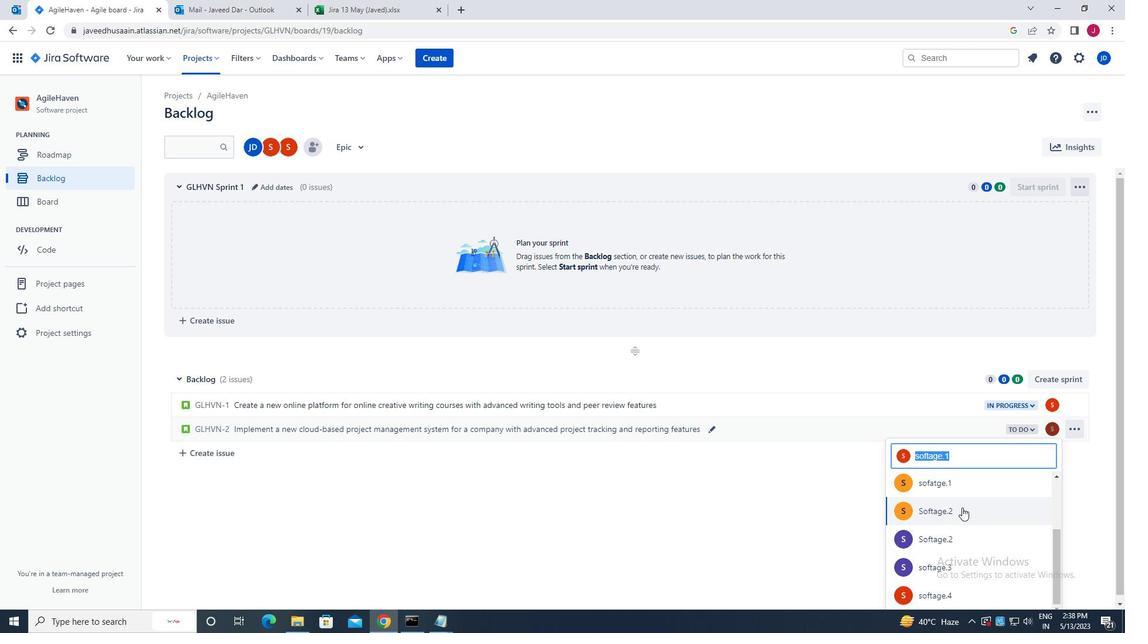 
Action: Key pressed soft
Screenshot: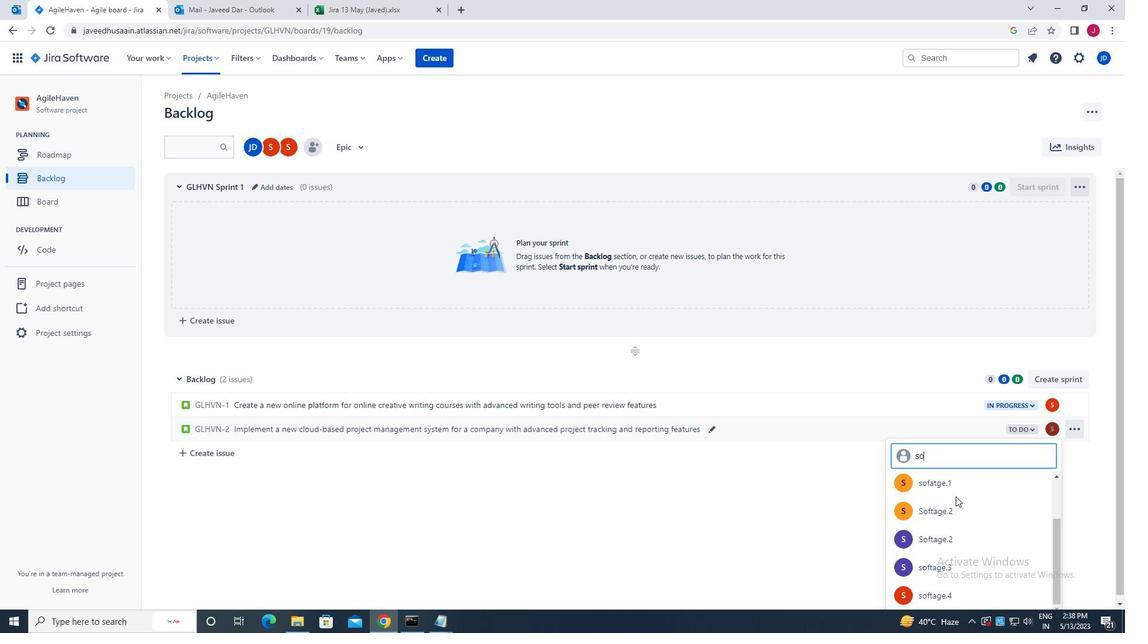 
Action: Mouse moved to (955, 508)
Screenshot: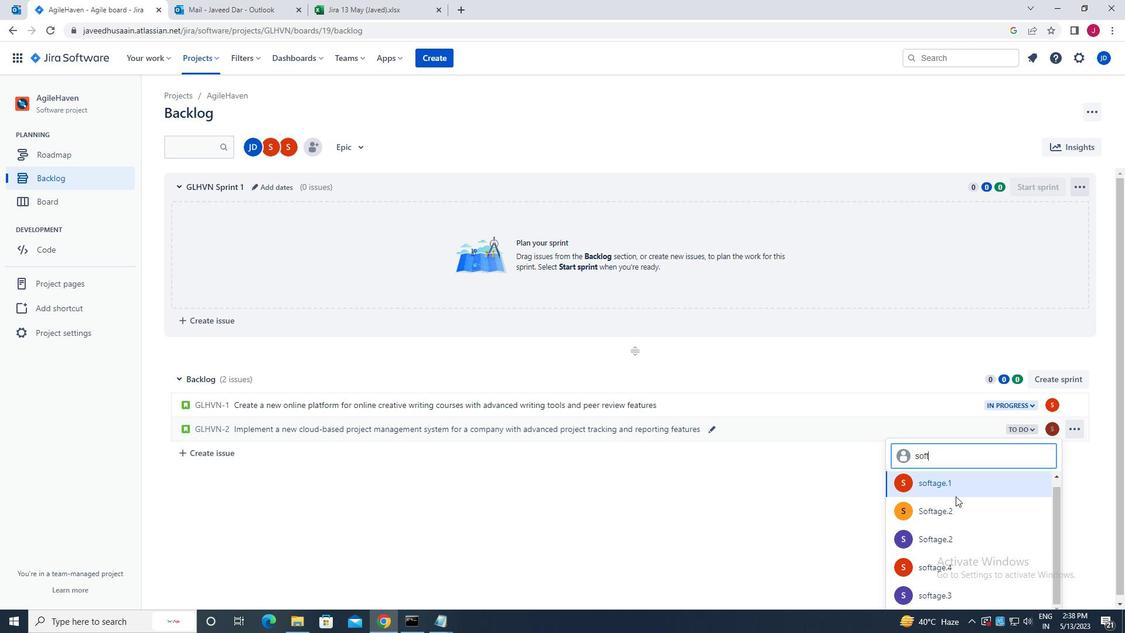 
Action: Mouse scrolled (955, 508) with delta (0, 0)
Screenshot: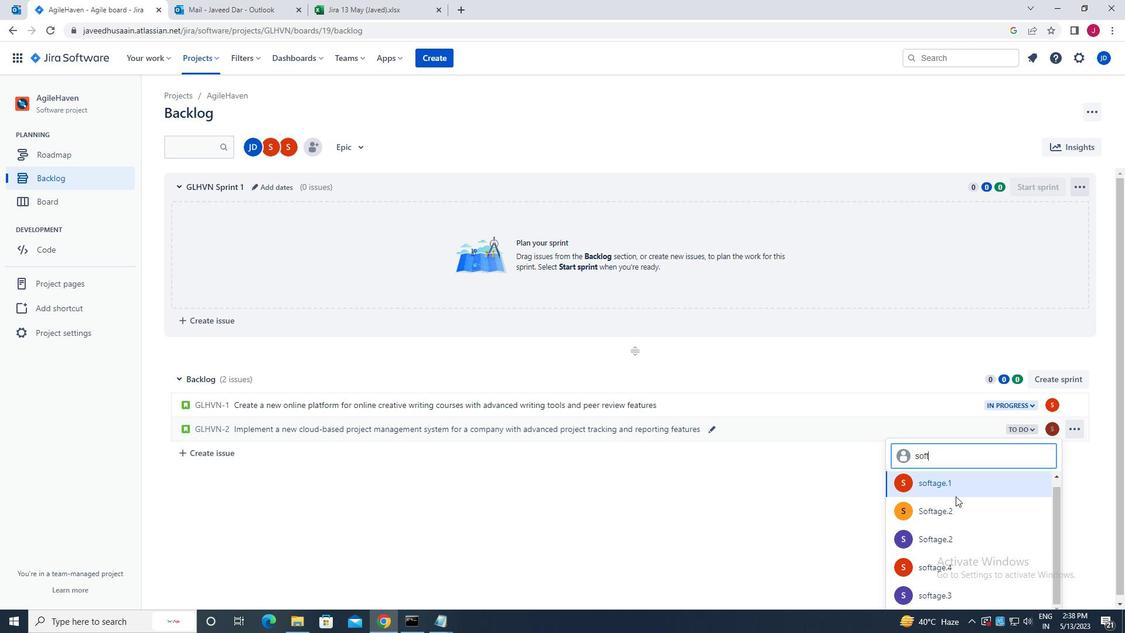 
Action: Mouse scrolled (955, 508) with delta (0, 0)
Screenshot: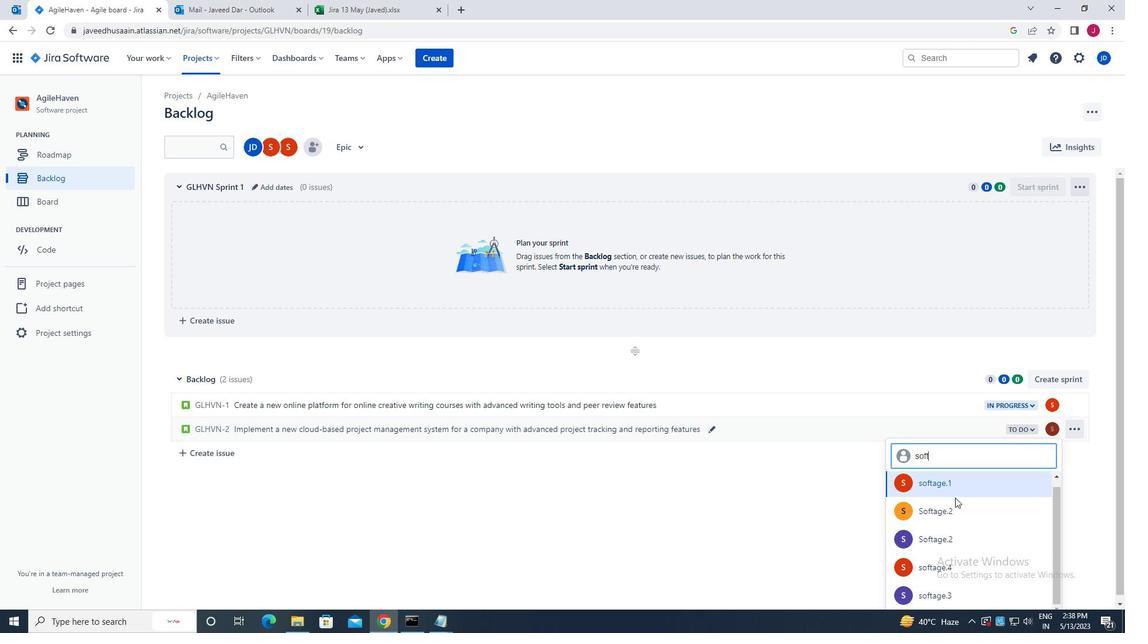 
Action: Mouse scrolled (955, 508) with delta (0, 0)
Screenshot: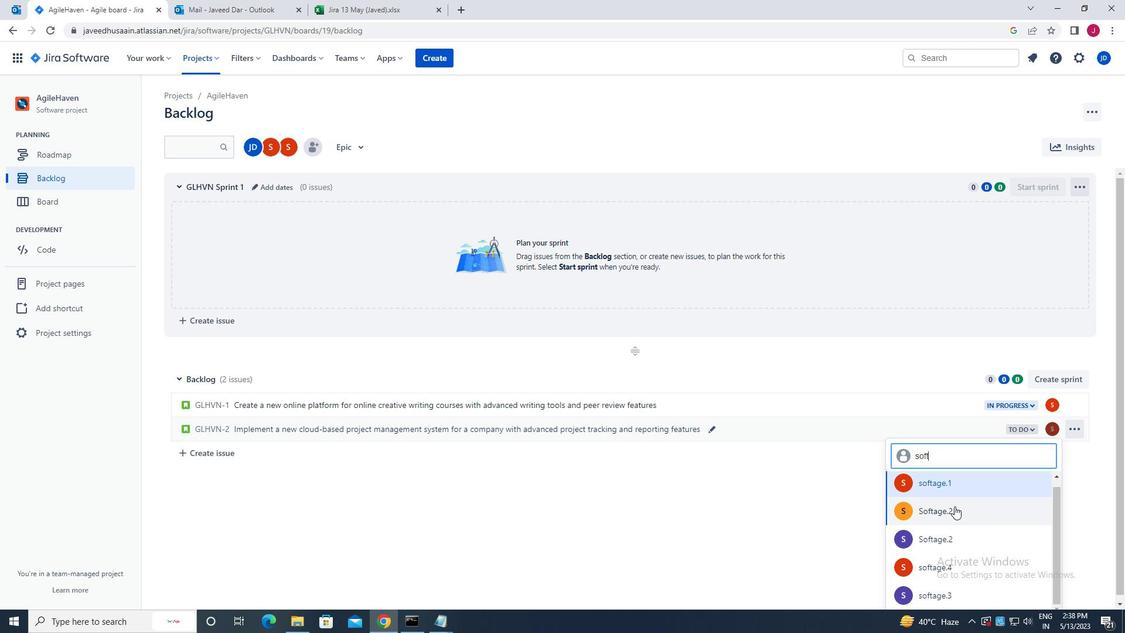 
Action: Mouse moved to (958, 513)
Screenshot: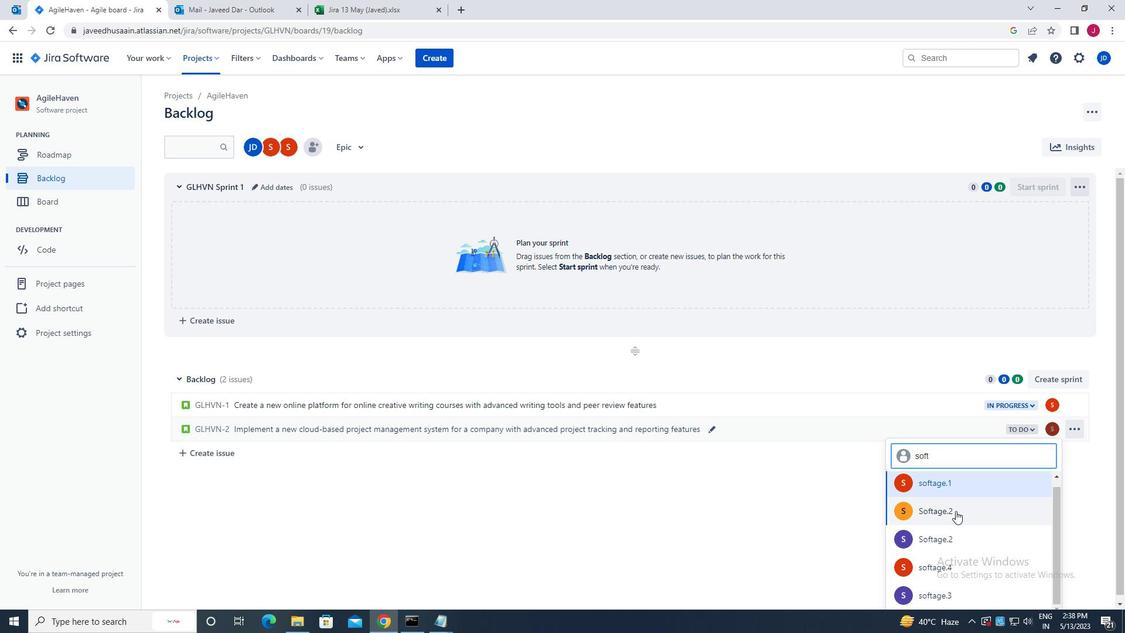 
Action: Mouse scrolled (958, 514) with delta (0, 0)
Screenshot: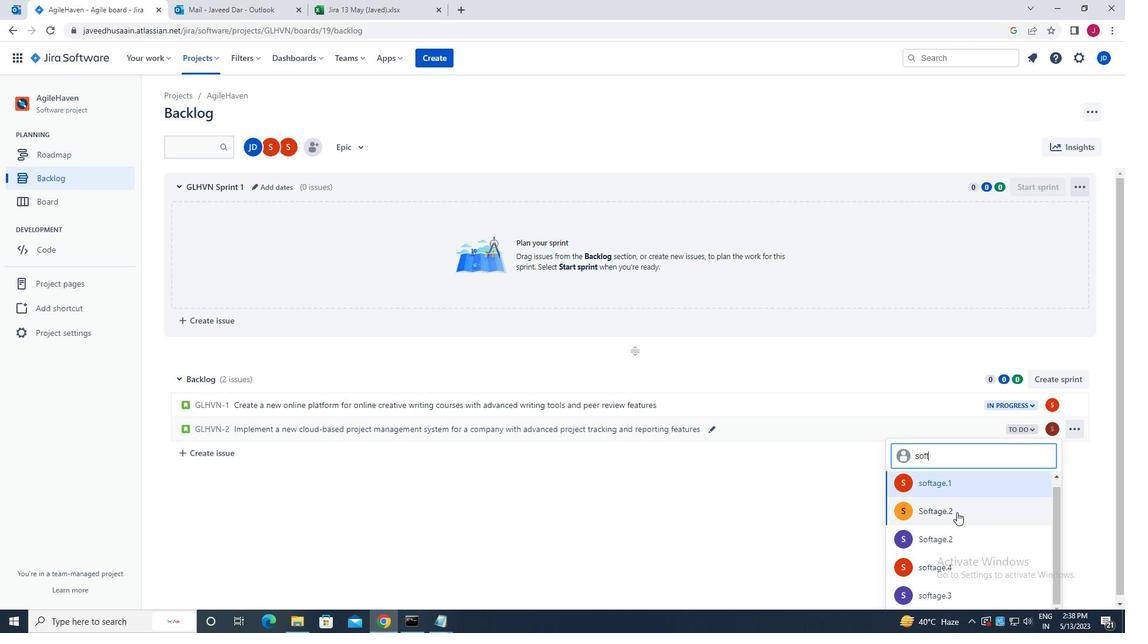 
Action: Mouse scrolled (958, 514) with delta (0, 0)
Screenshot: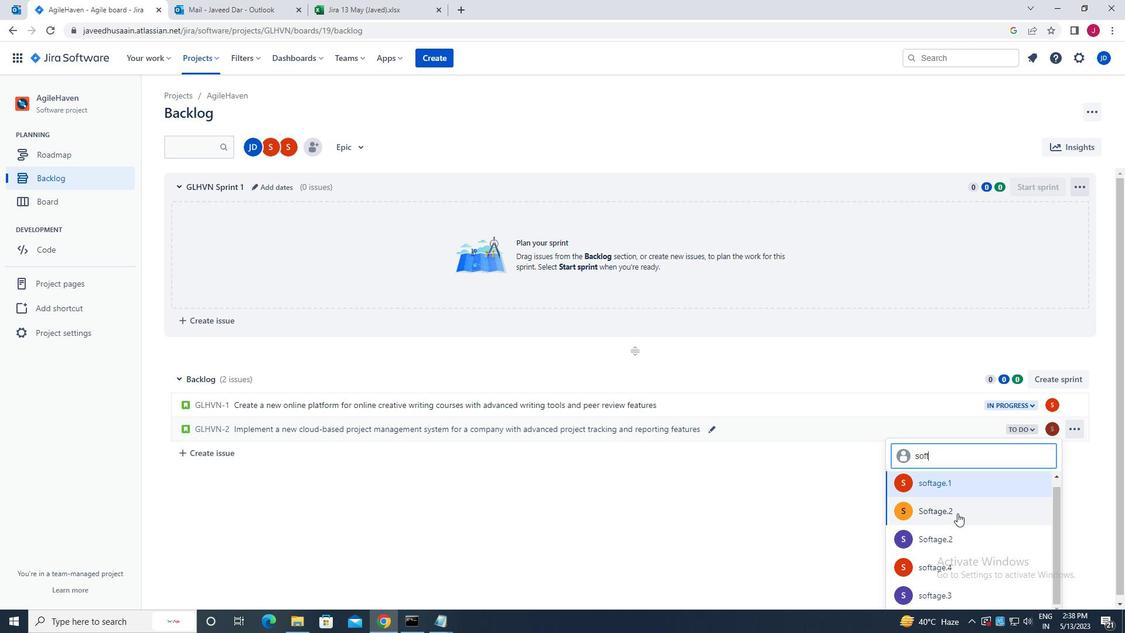 
Action: Mouse scrolled (958, 514) with delta (0, 0)
Screenshot: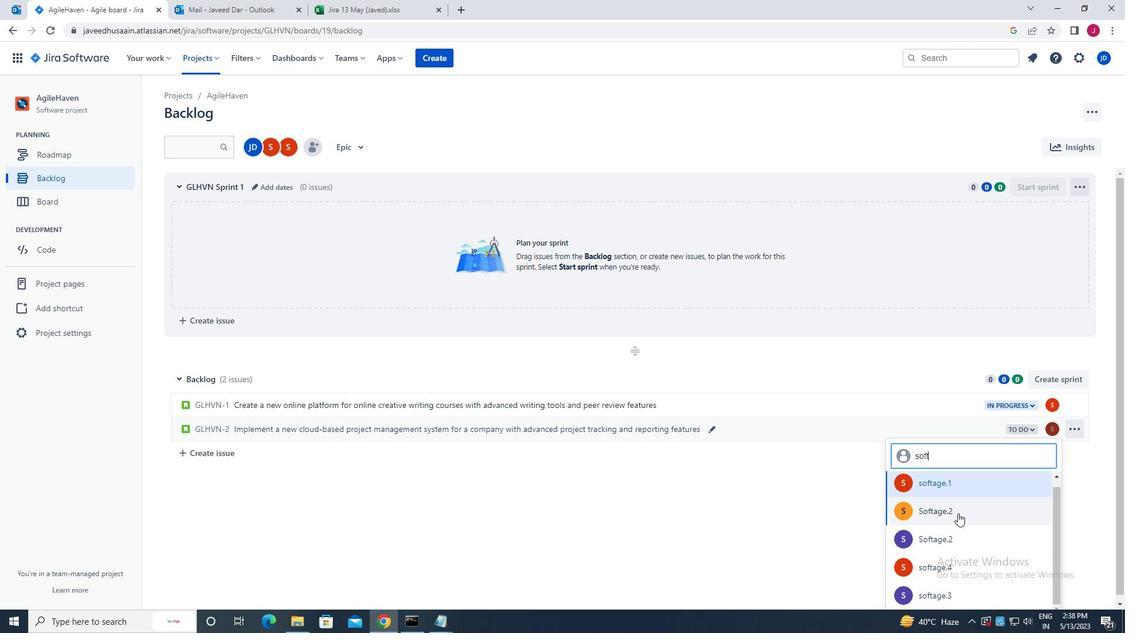 
Action: Mouse scrolled (958, 514) with delta (0, 0)
Screenshot: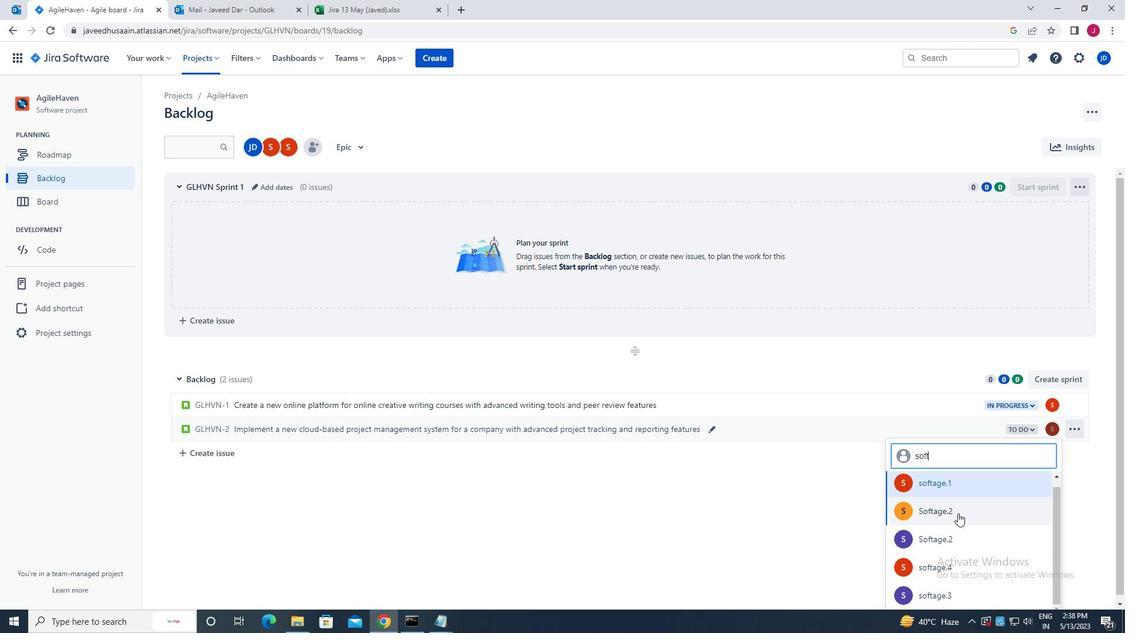 
Action: Mouse moved to (960, 513)
Screenshot: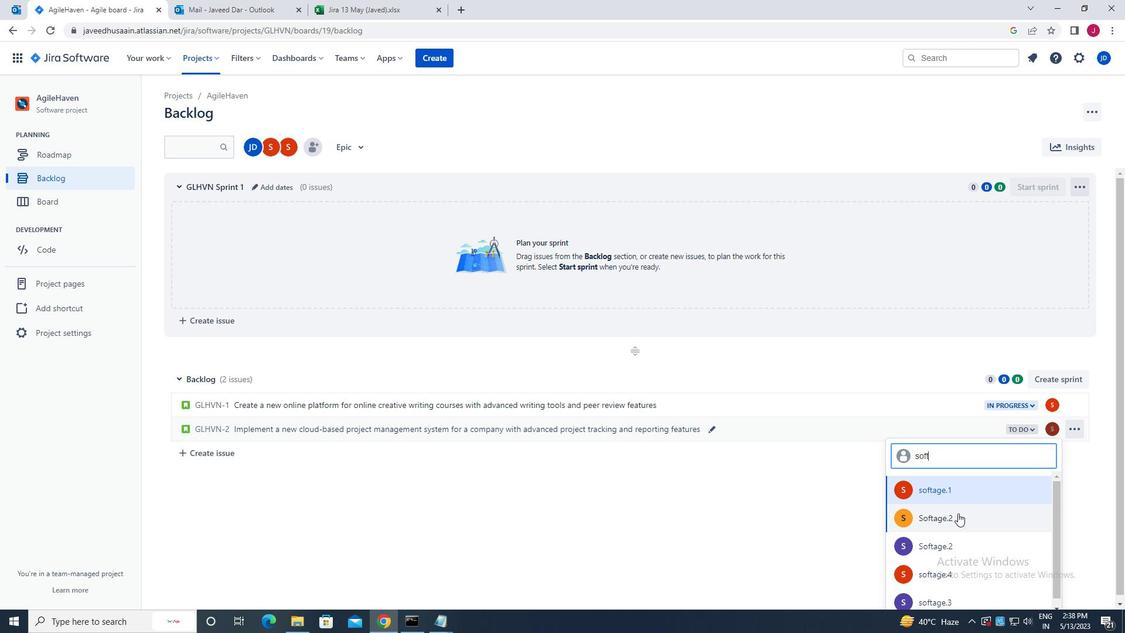 
Action: Mouse scrolled (960, 513) with delta (0, 0)
Screenshot: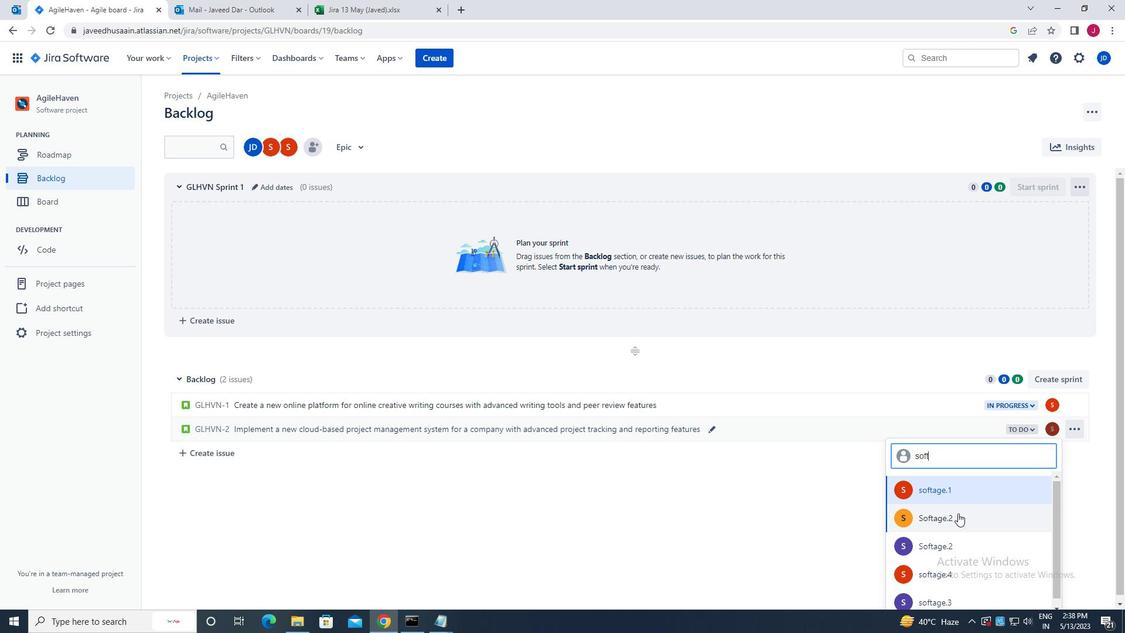
Action: Mouse moved to (960, 513)
Screenshot: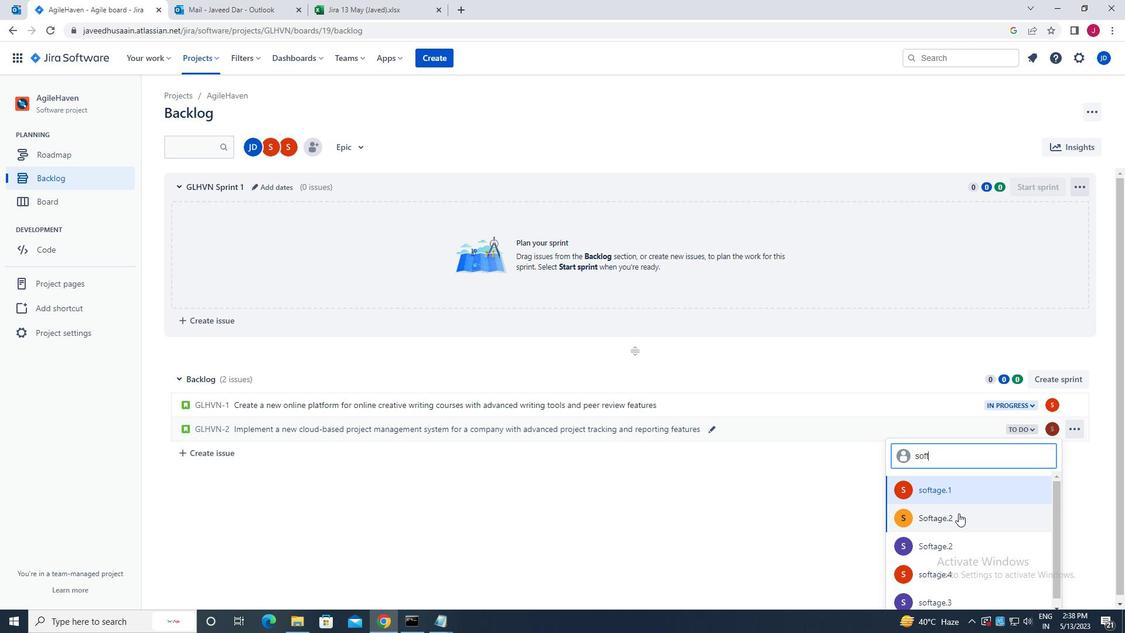 
Action: Mouse scrolled (960, 513) with delta (0, 0)
Screenshot: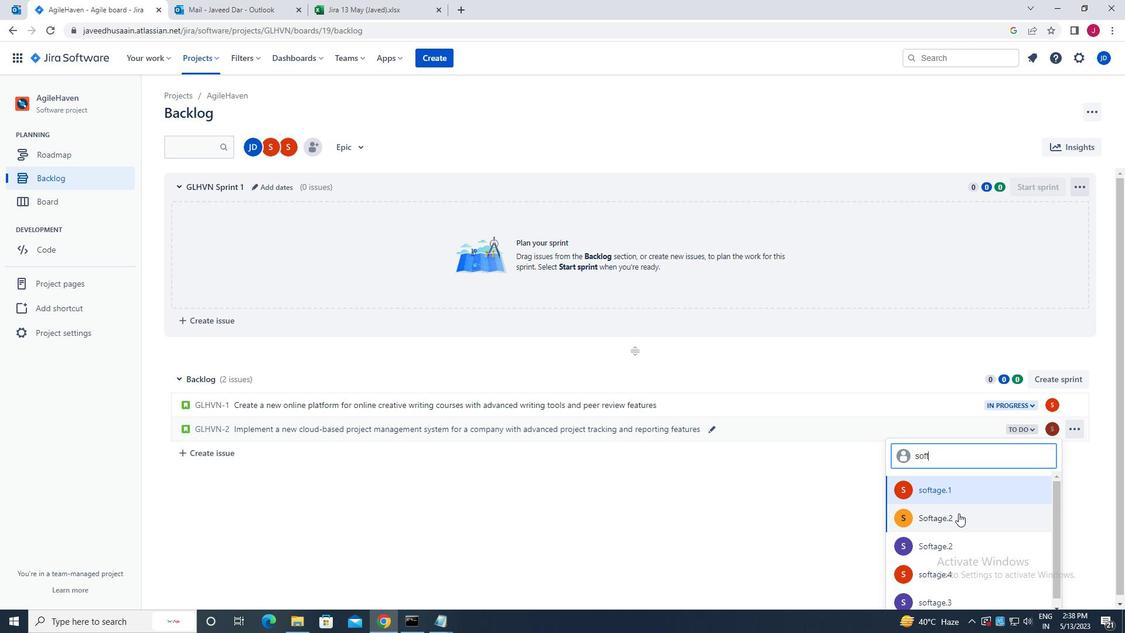 
Action: Mouse scrolled (960, 513) with delta (0, 0)
Screenshot: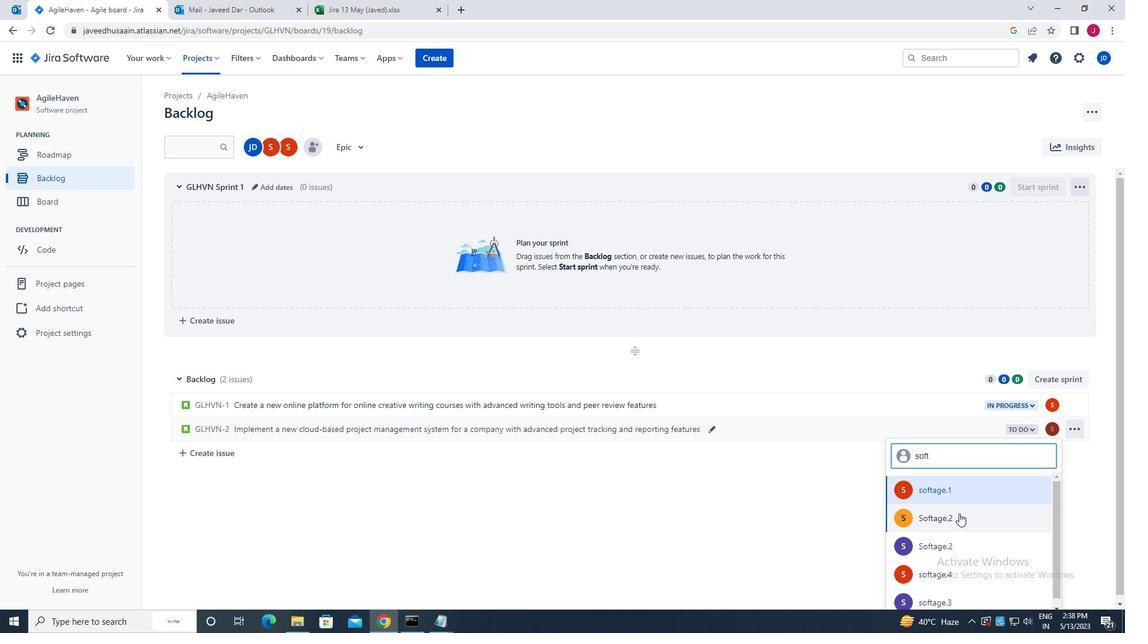 
Action: Mouse scrolled (960, 513) with delta (0, 0)
Screenshot: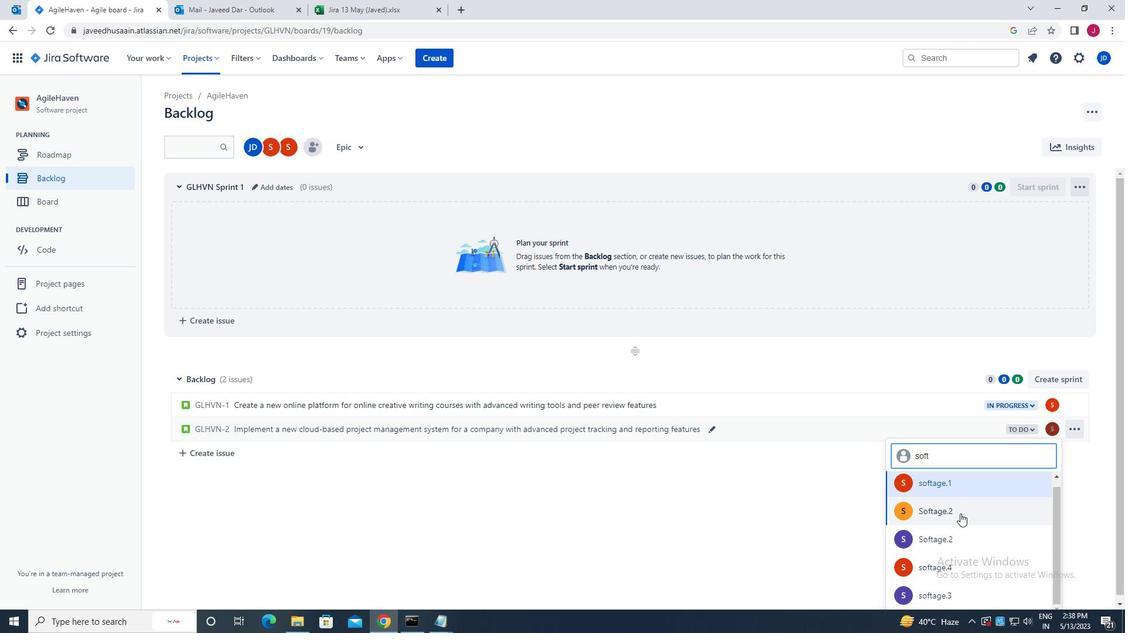 
Action: Mouse scrolled (960, 513) with delta (0, 0)
Screenshot: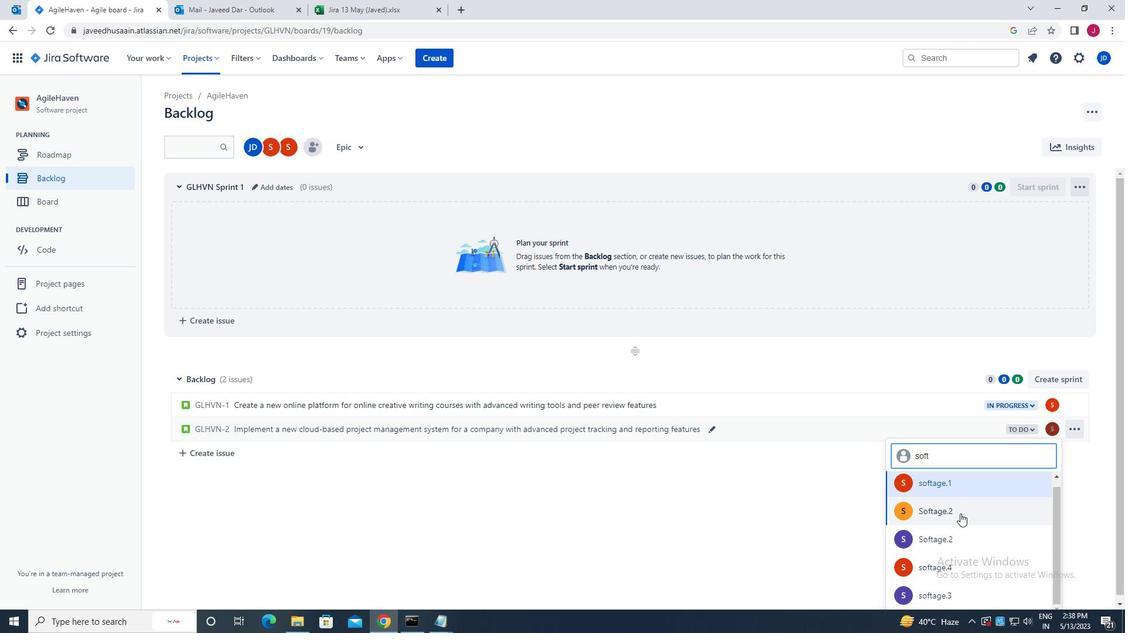 
Action: Mouse moved to (961, 513)
Screenshot: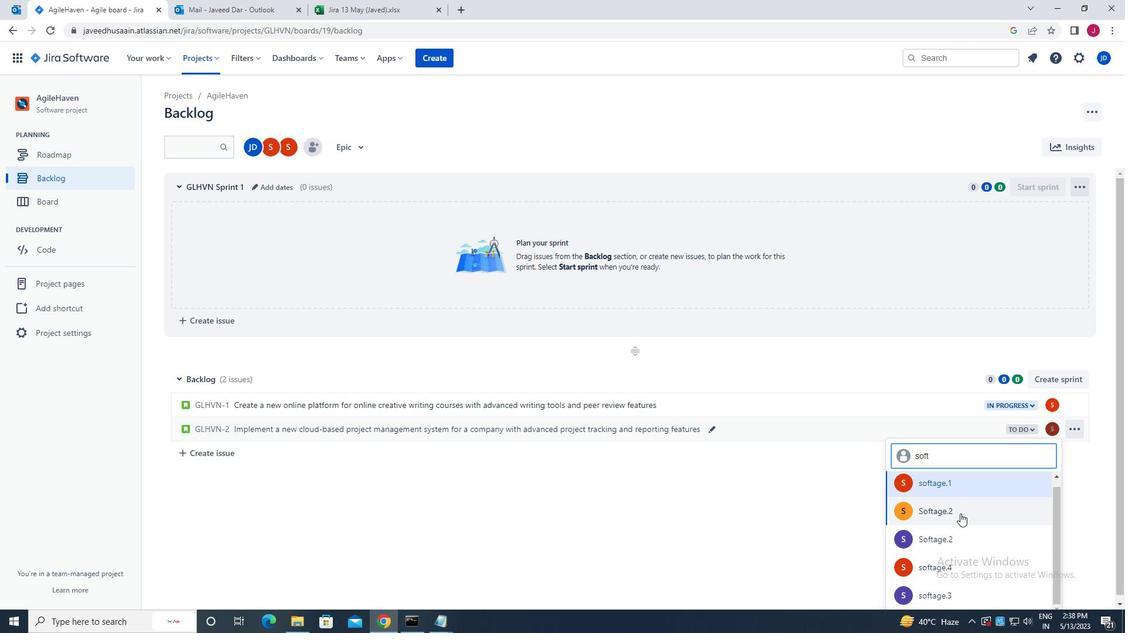
Action: Mouse scrolled (961, 513) with delta (0, 0)
Screenshot: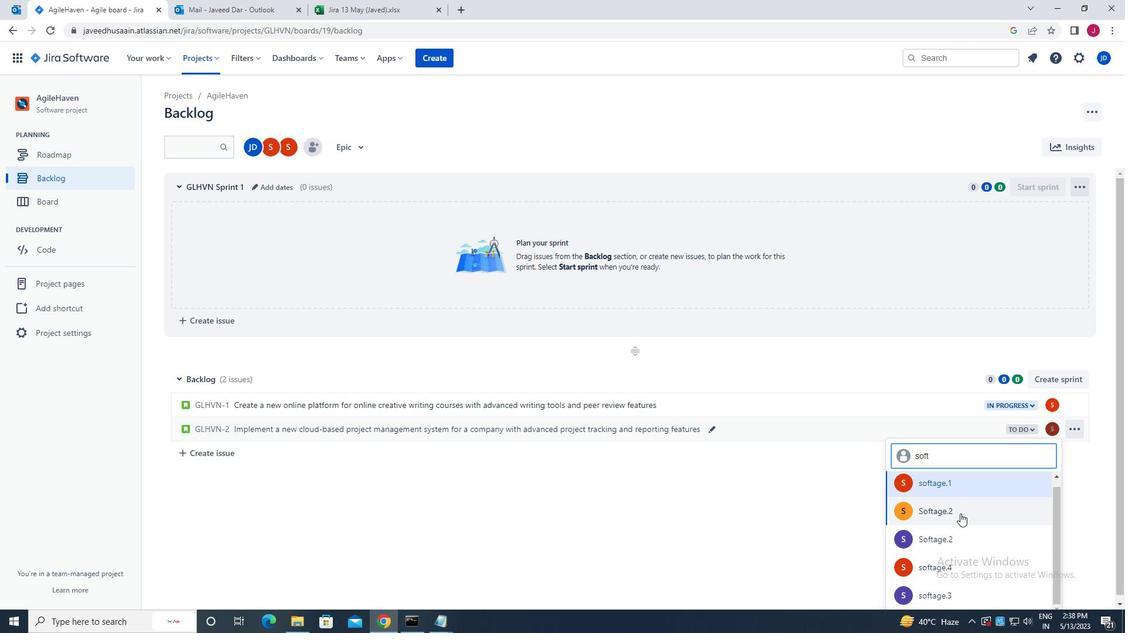 
Action: Mouse moved to (961, 513)
Screenshot: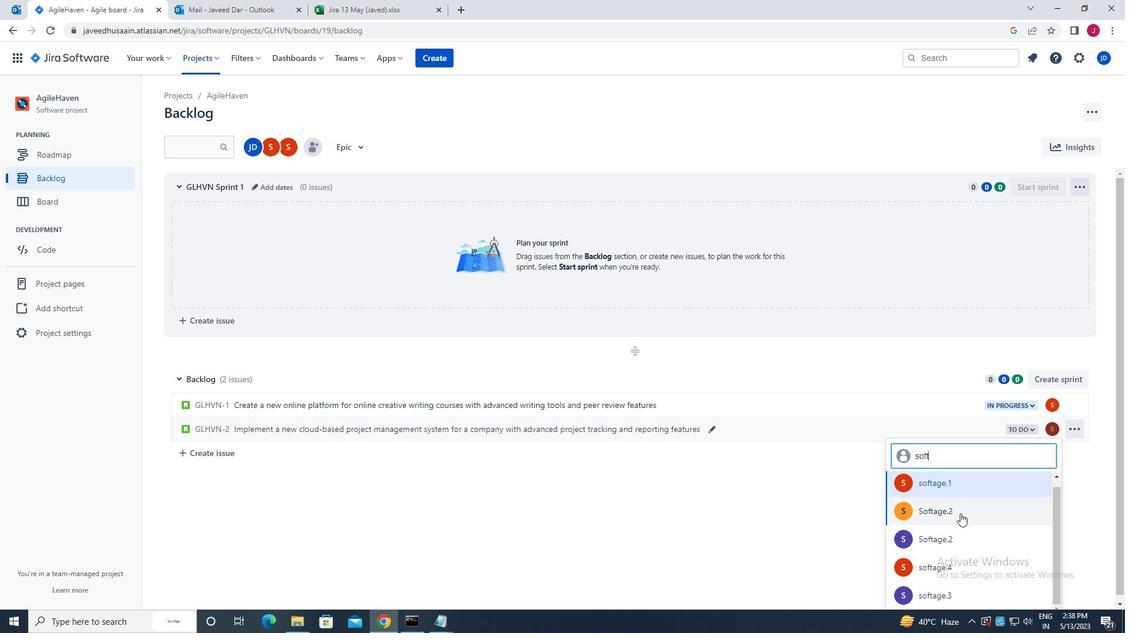 
Action: Mouse scrolled (961, 513) with delta (0, 0)
Screenshot: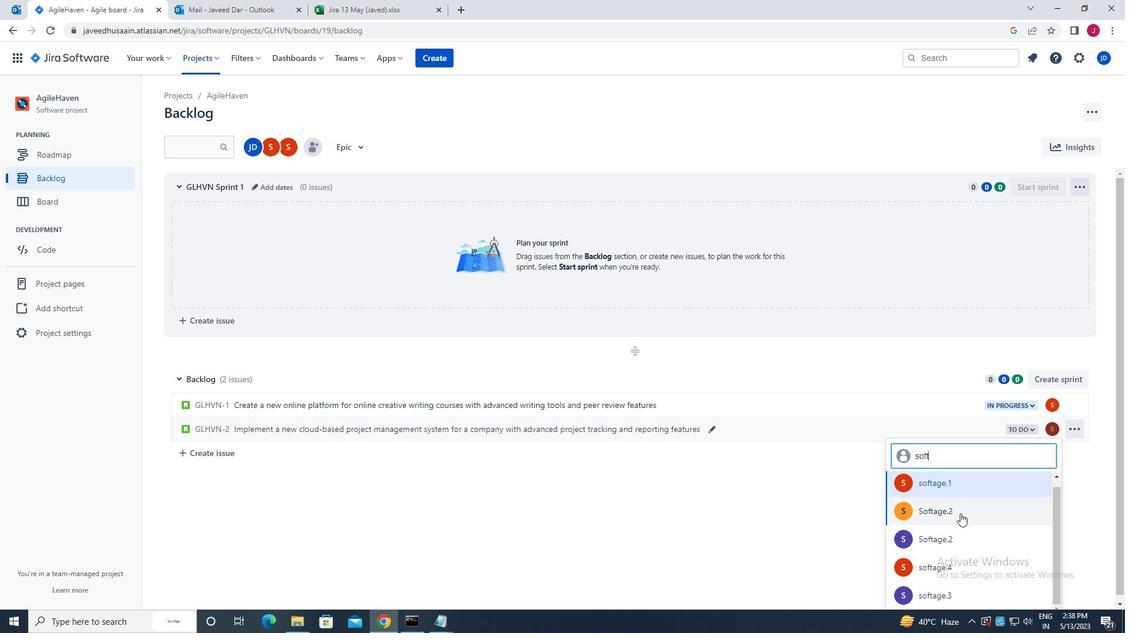 
Action: Mouse moved to (979, 464)
Screenshot: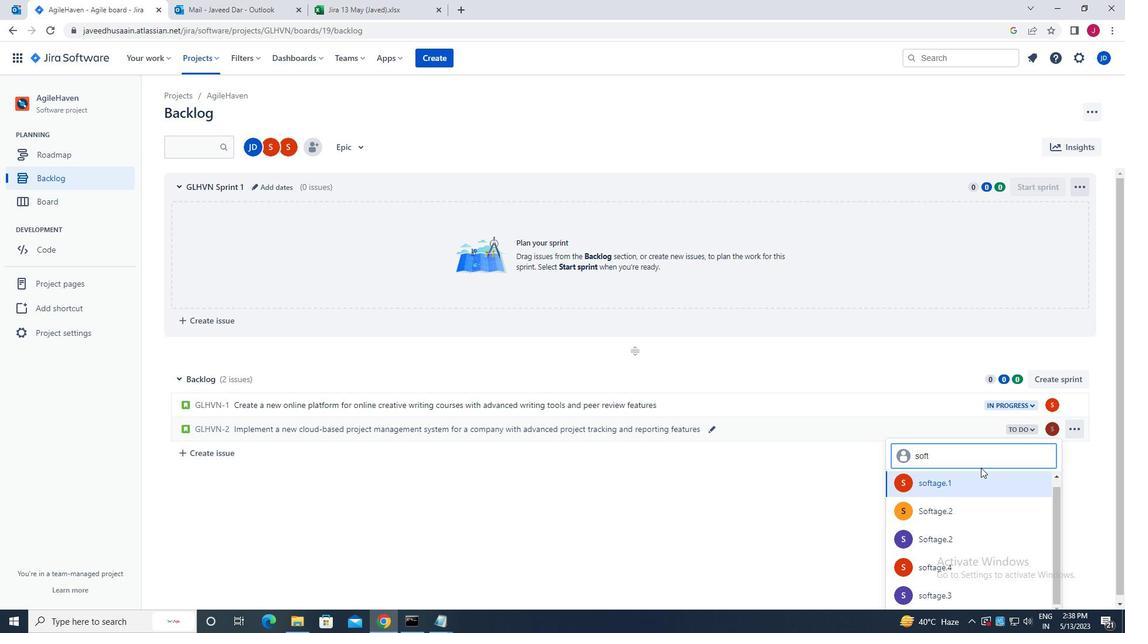 
Action: Key pressed age
Screenshot: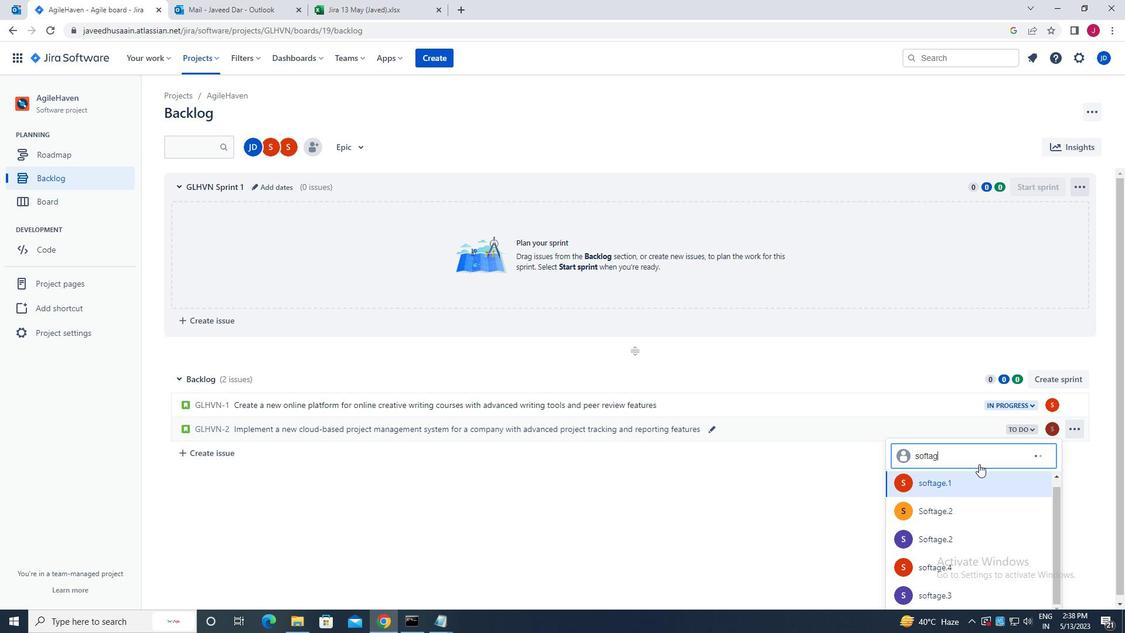 
Action: Mouse moved to (985, 480)
Screenshot: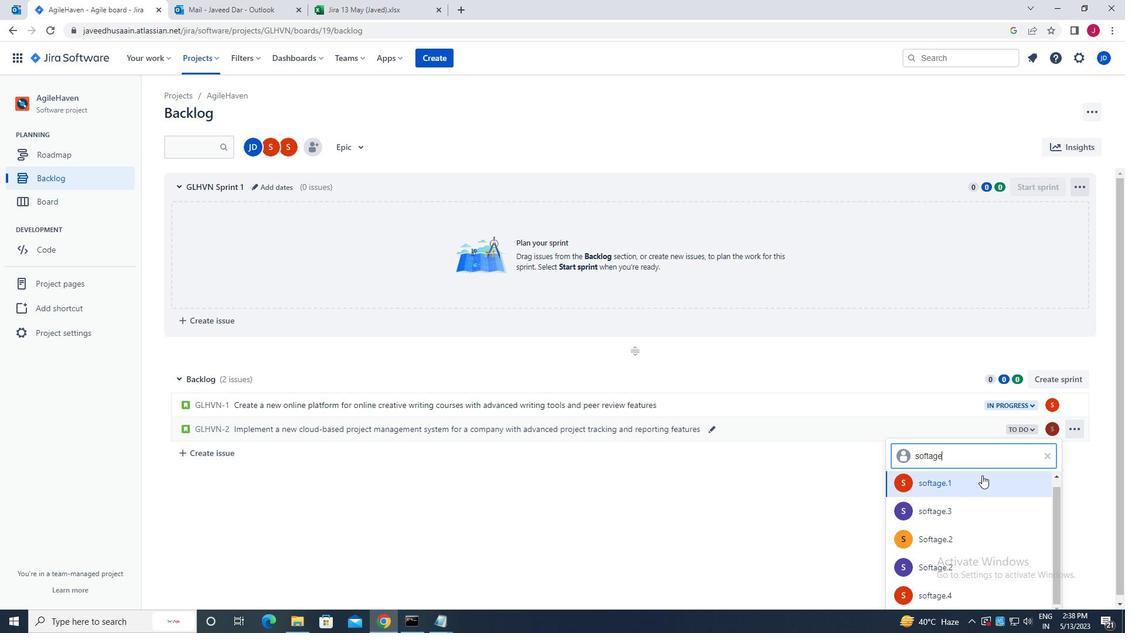 
Action: Mouse pressed left at (985, 480)
Screenshot: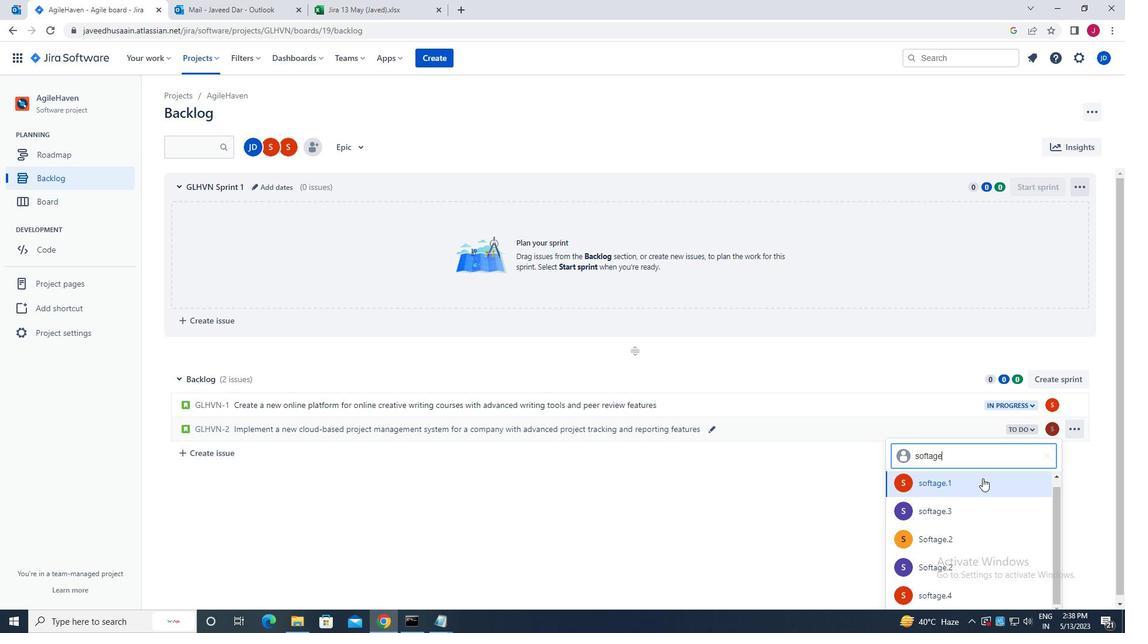 
Action: Mouse moved to (1028, 430)
Screenshot: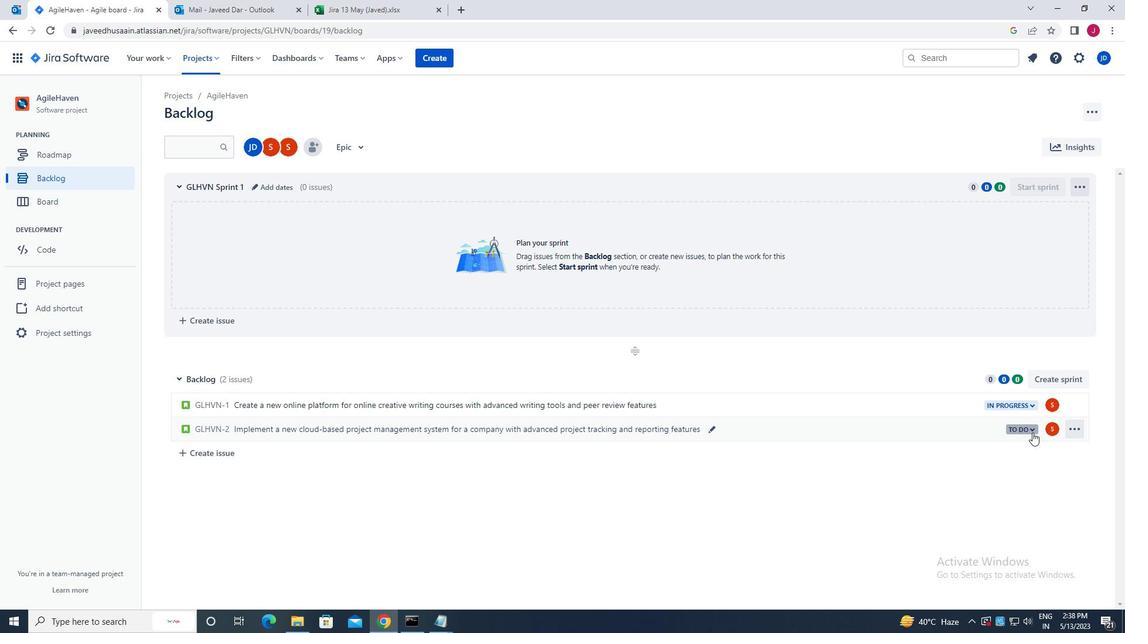
Action: Mouse pressed left at (1028, 430)
Screenshot: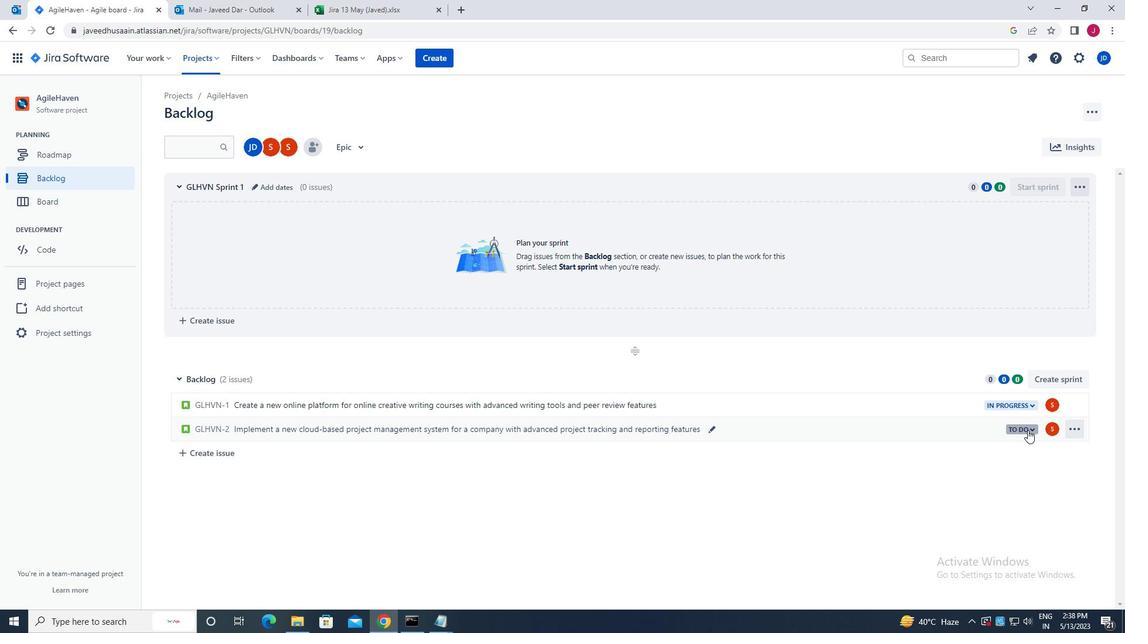
Action: Mouse moved to (942, 456)
Screenshot: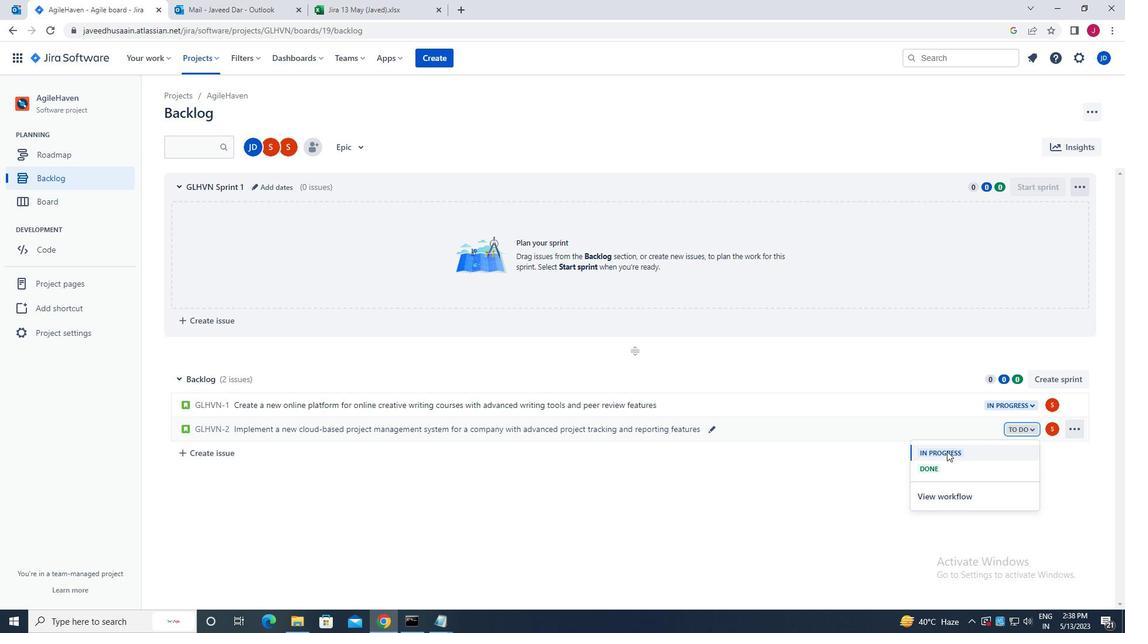
Action: Mouse pressed left at (942, 456)
Screenshot: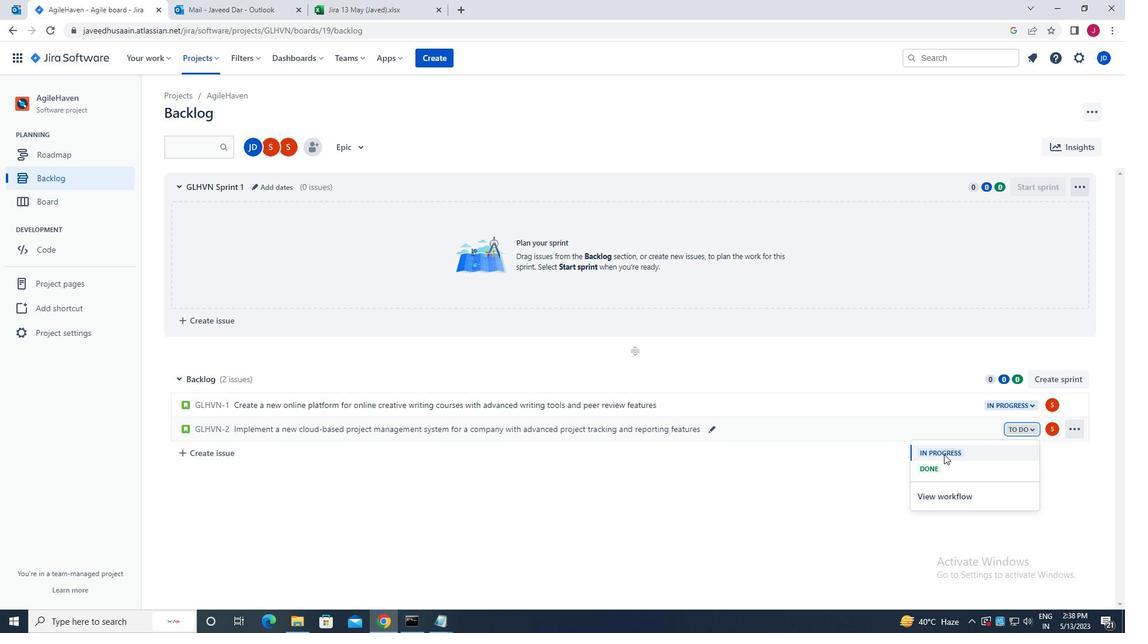 
